 Task: Find connections with filter location Linden with filter topic #job with filter profile language English with filter current company Henkel with filter school Pondicherry Engineering College with filter industry Transportation, Logistics, Supply Chain and Storage with filter service category AssistanceAdvertising with filter keywords title Funeral Attendant
Action: Mouse moved to (525, 67)
Screenshot: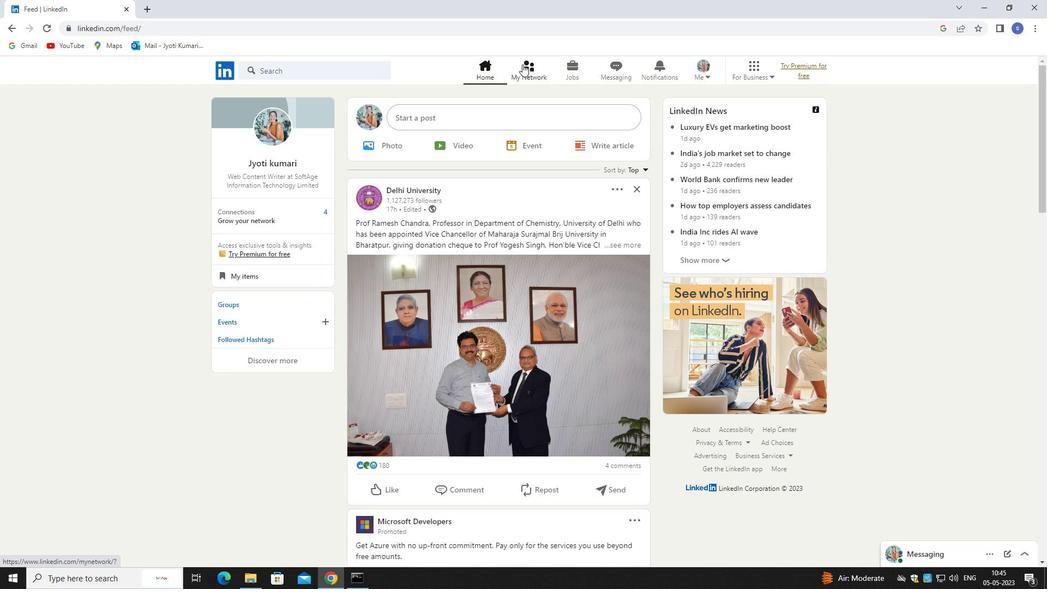 
Action: Mouse pressed left at (525, 67)
Screenshot: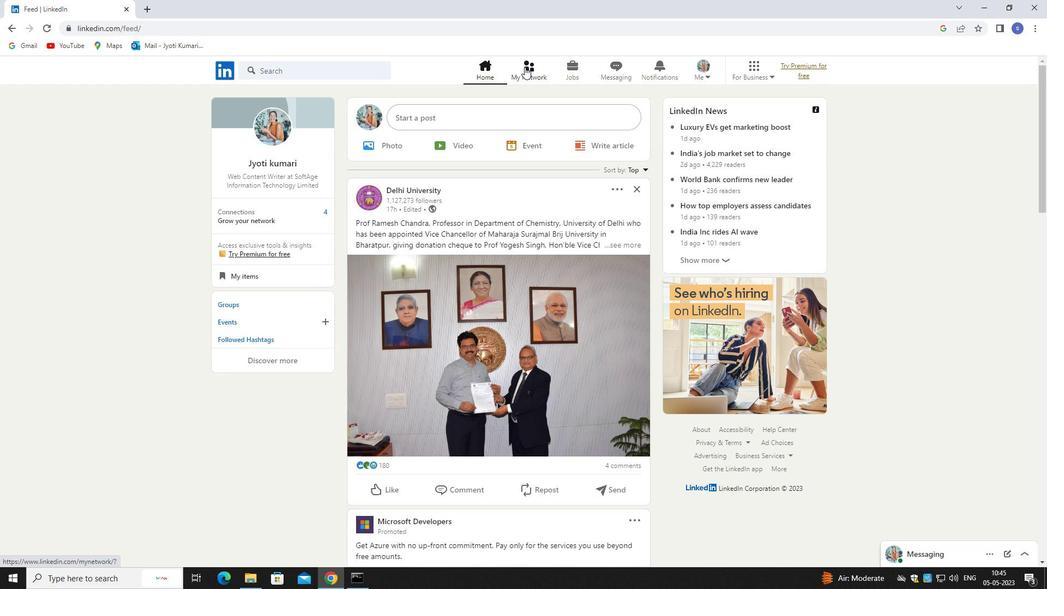 
Action: Mouse moved to (343, 128)
Screenshot: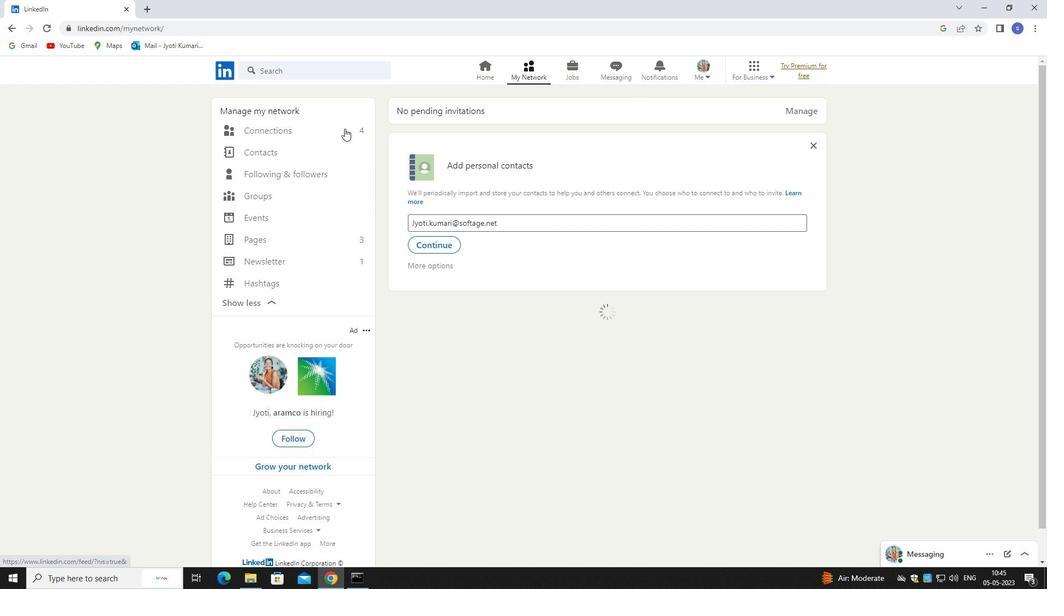 
Action: Mouse pressed left at (343, 128)
Screenshot: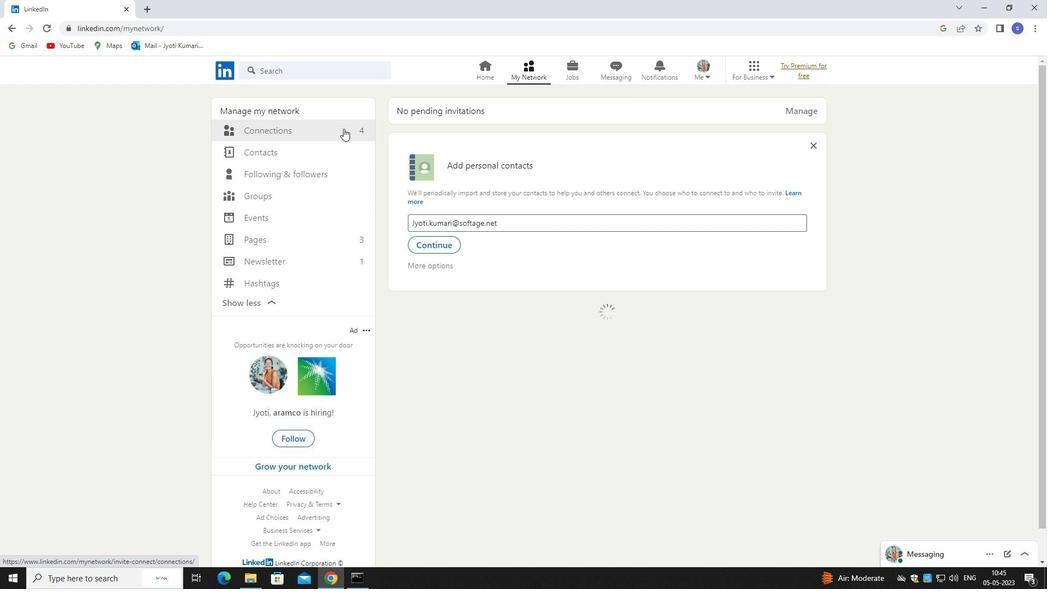 
Action: Mouse moved to (603, 131)
Screenshot: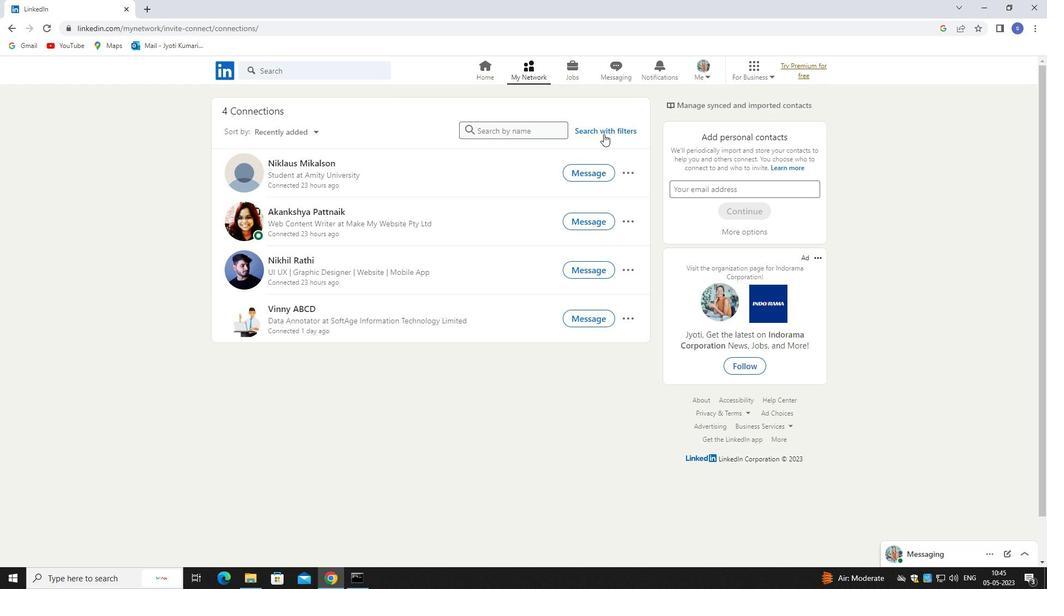 
Action: Mouse pressed left at (603, 131)
Screenshot: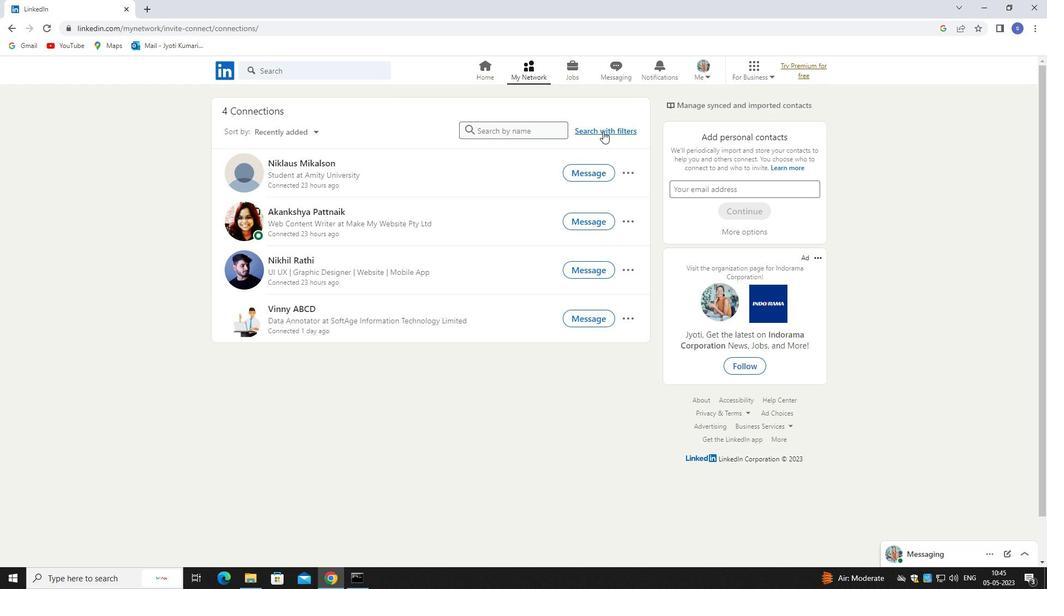 
Action: Mouse moved to (550, 104)
Screenshot: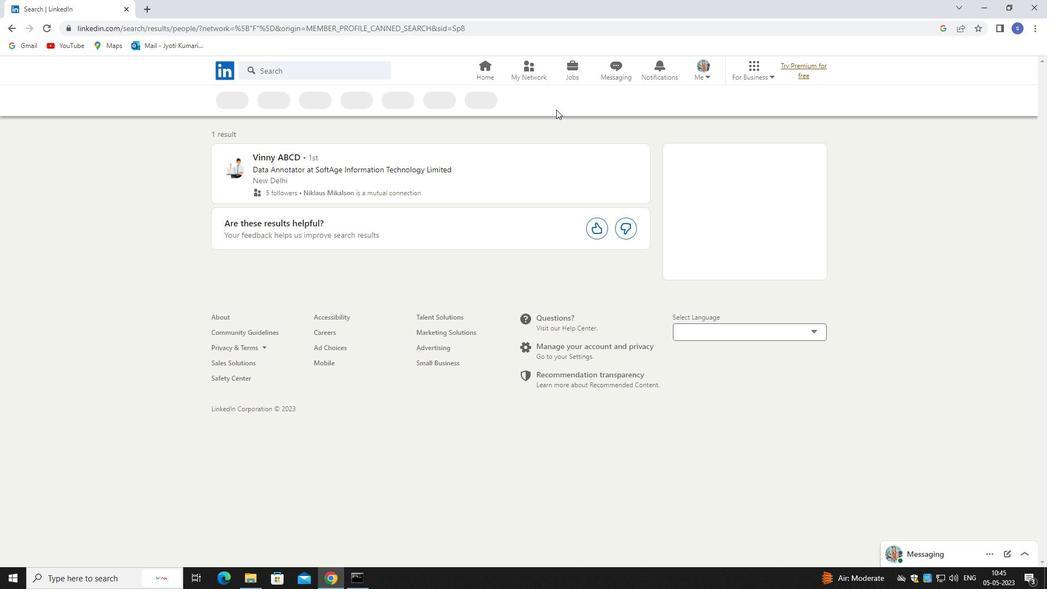 
Action: Mouse pressed left at (550, 104)
Screenshot: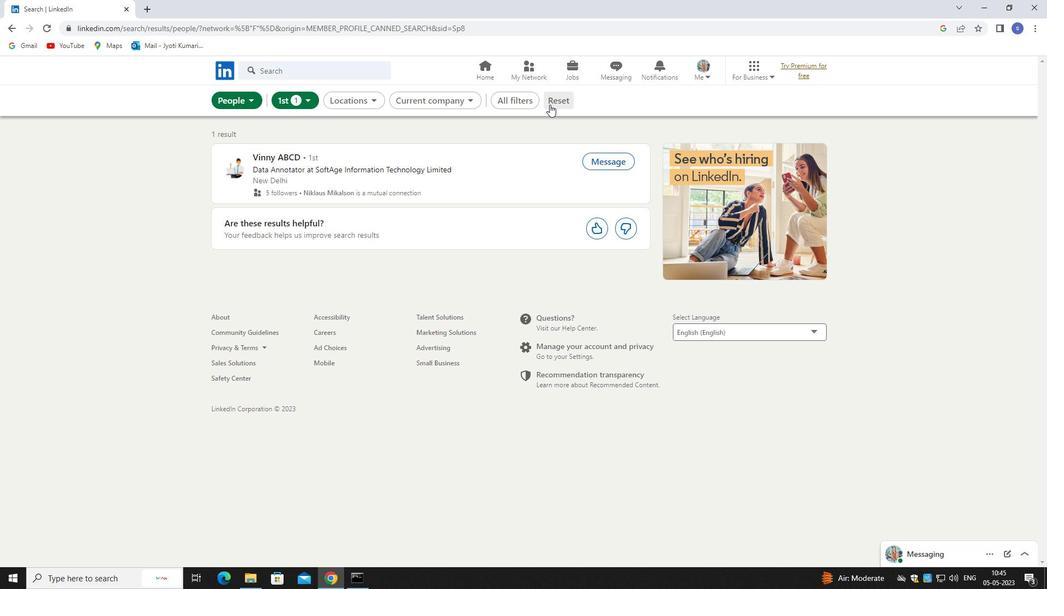 
Action: Mouse moved to (538, 97)
Screenshot: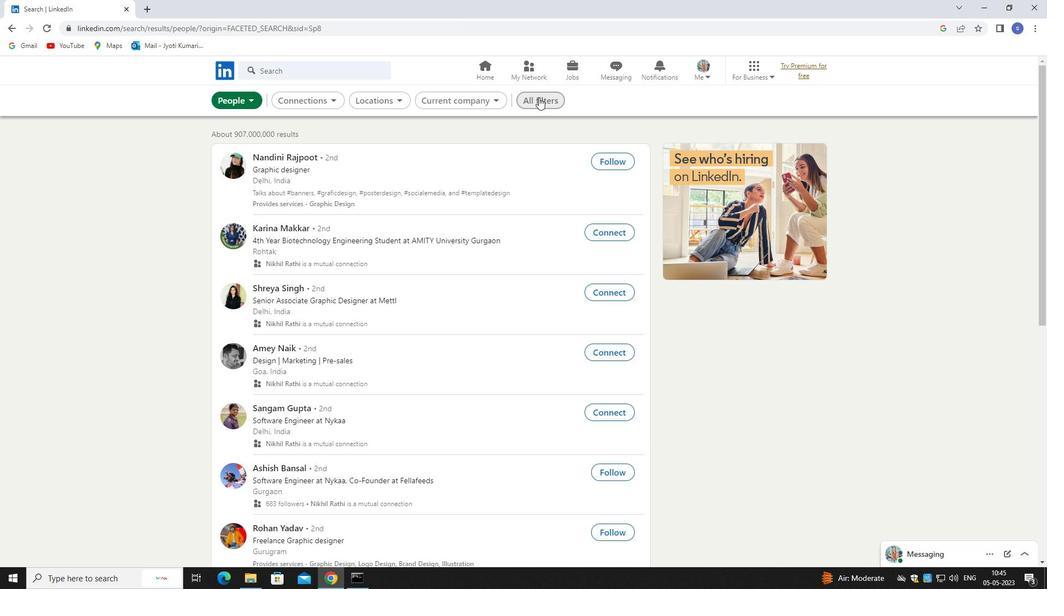 
Action: Mouse pressed left at (538, 97)
Screenshot: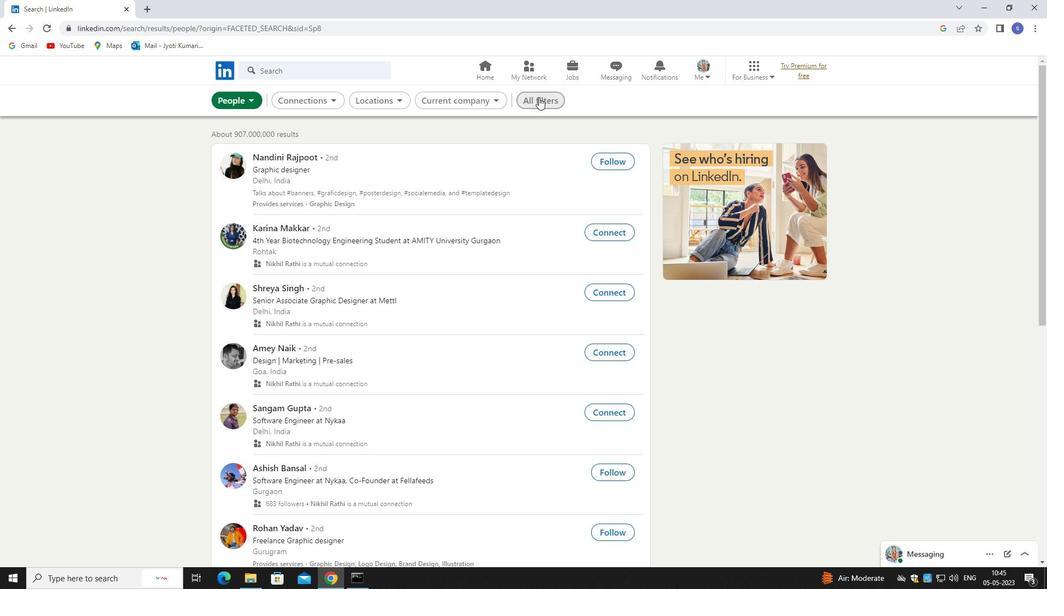 
Action: Mouse moved to (938, 430)
Screenshot: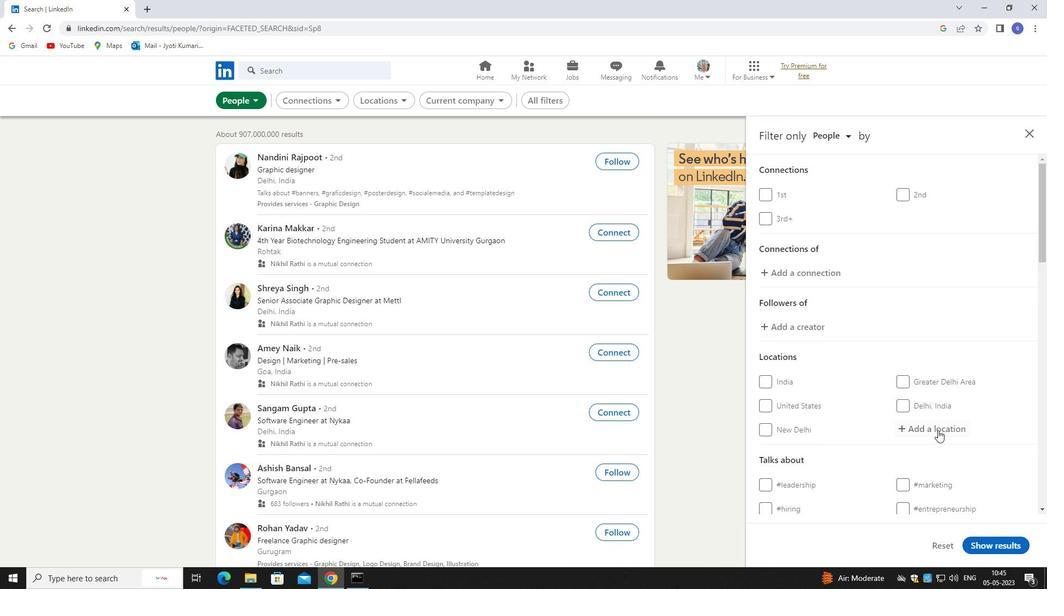 
Action: Mouse pressed left at (938, 430)
Screenshot: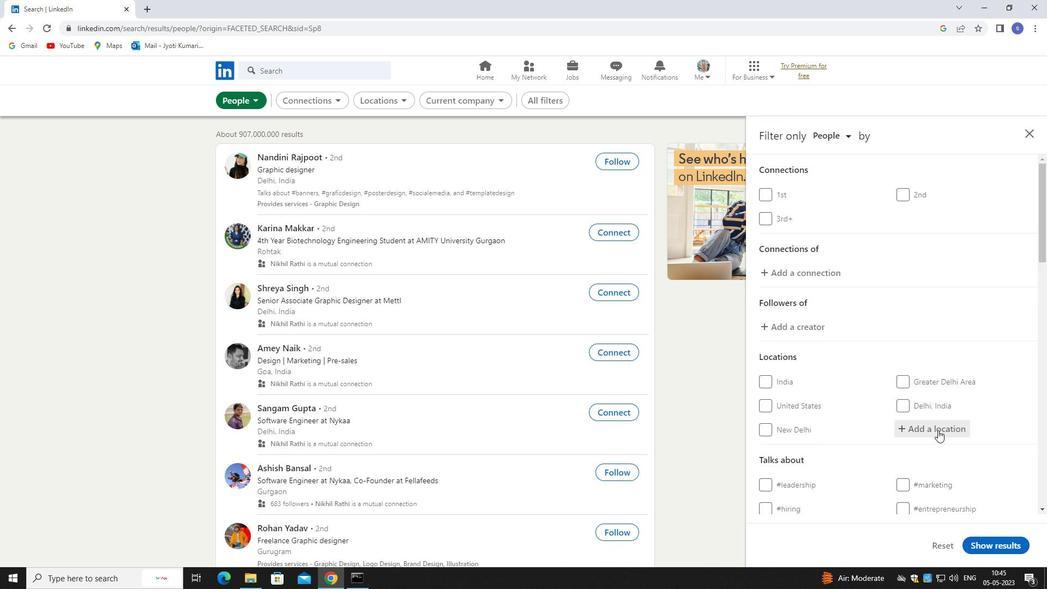 
Action: Mouse moved to (929, 425)
Screenshot: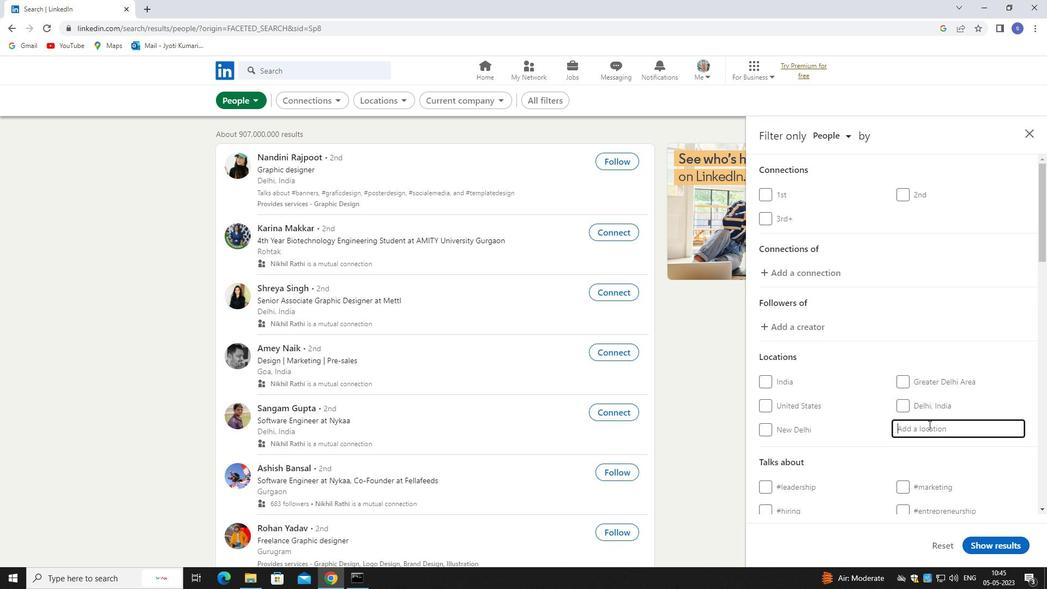 
Action: Key pressed li
Screenshot: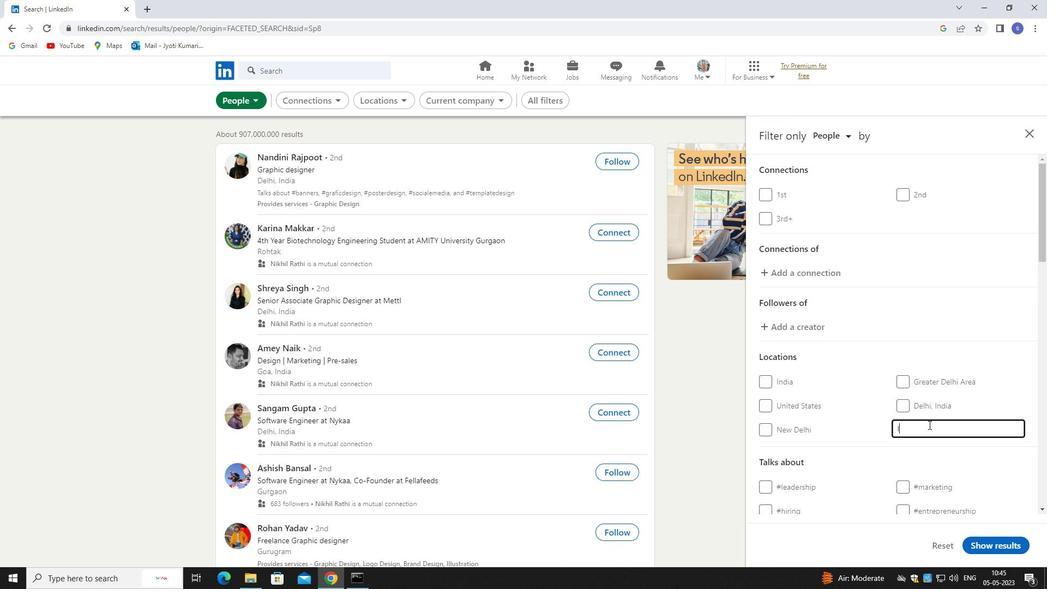 
Action: Mouse moved to (928, 424)
Screenshot: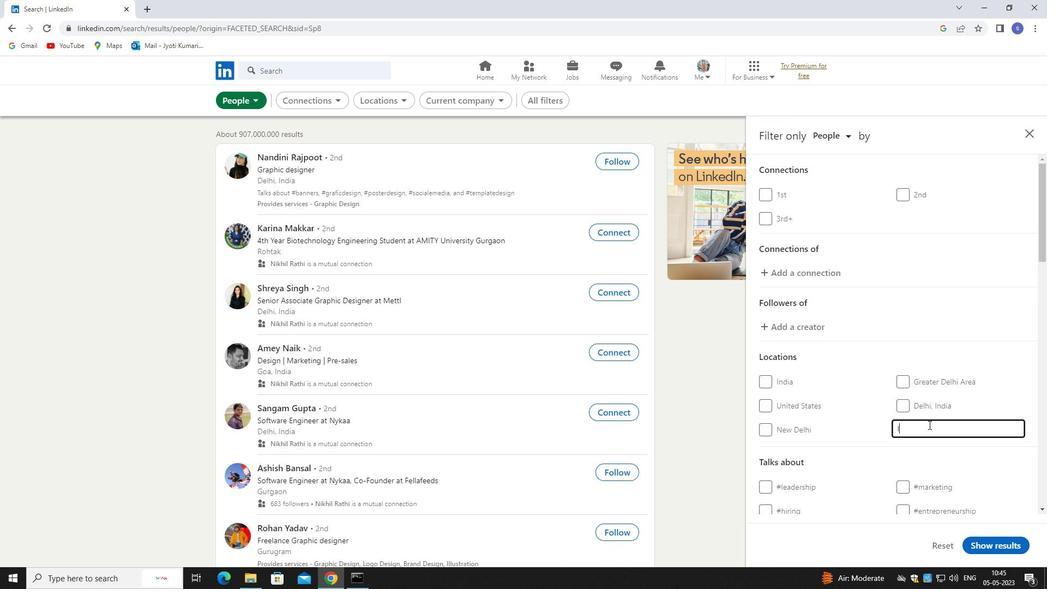 
Action: Key pressed nden
Screenshot: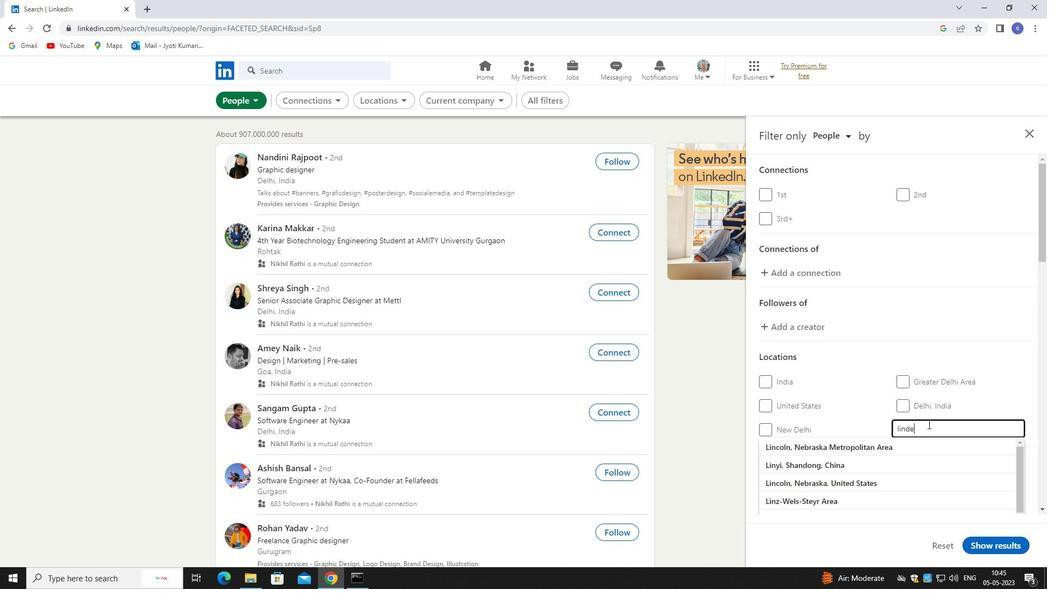 
Action: Mouse moved to (926, 444)
Screenshot: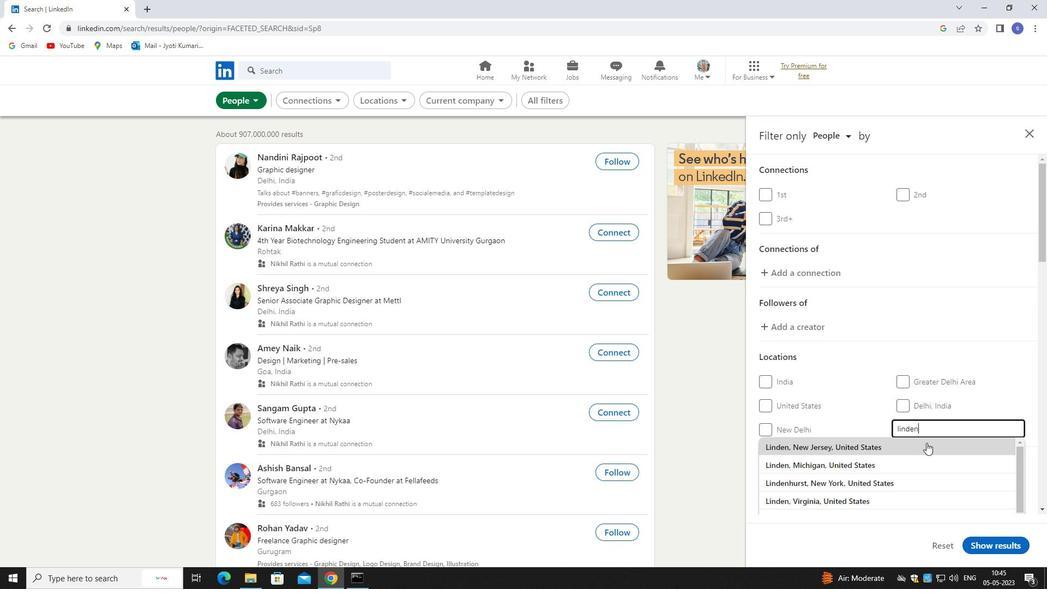 
Action: Mouse pressed left at (926, 444)
Screenshot: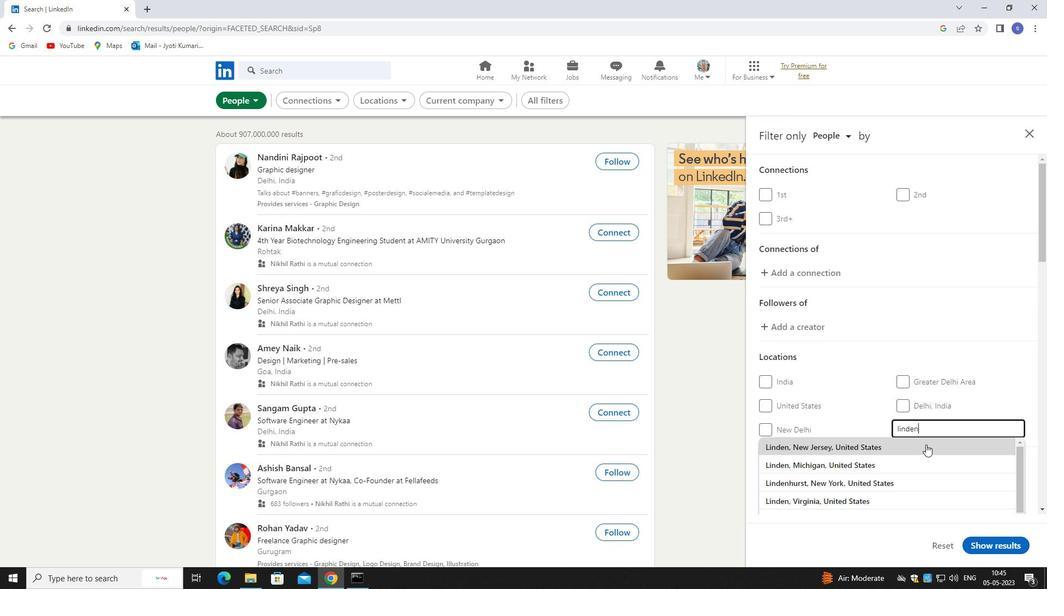 
Action: Mouse moved to (903, 483)
Screenshot: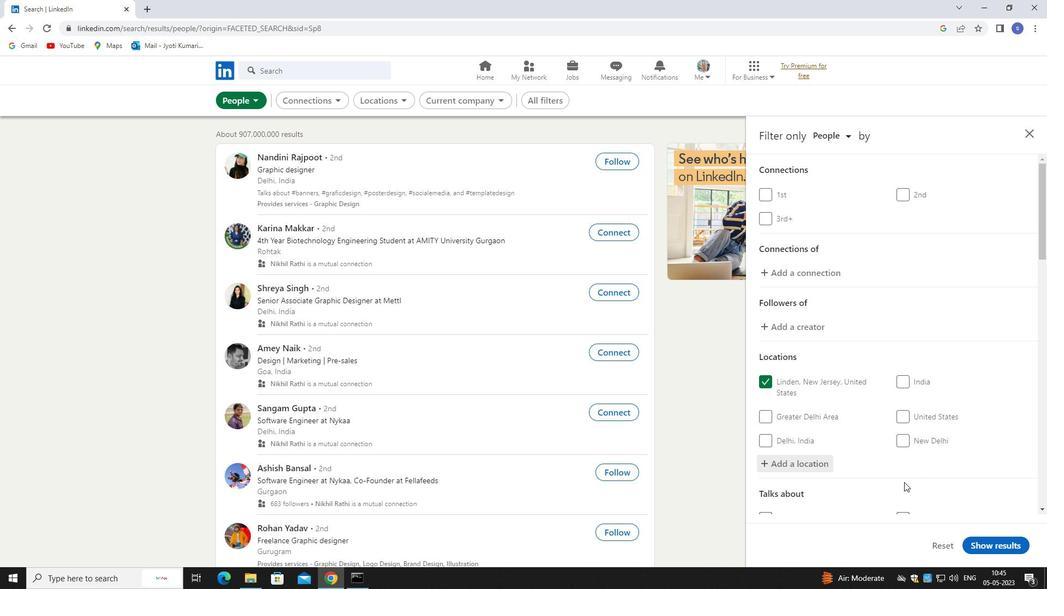 
Action: Mouse scrolled (903, 482) with delta (0, 0)
Screenshot: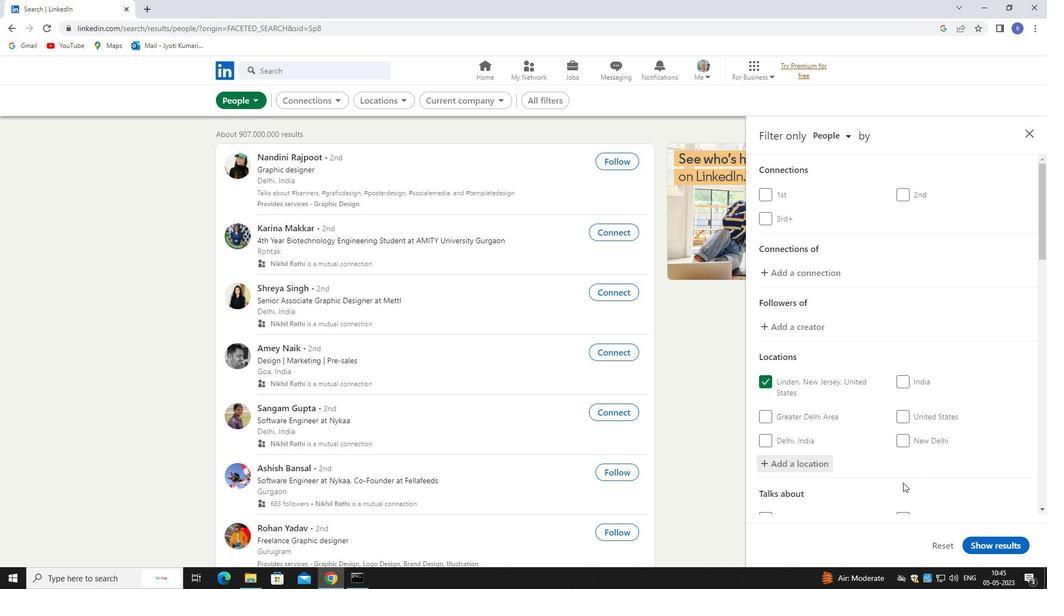 
Action: Mouse scrolled (903, 482) with delta (0, 0)
Screenshot: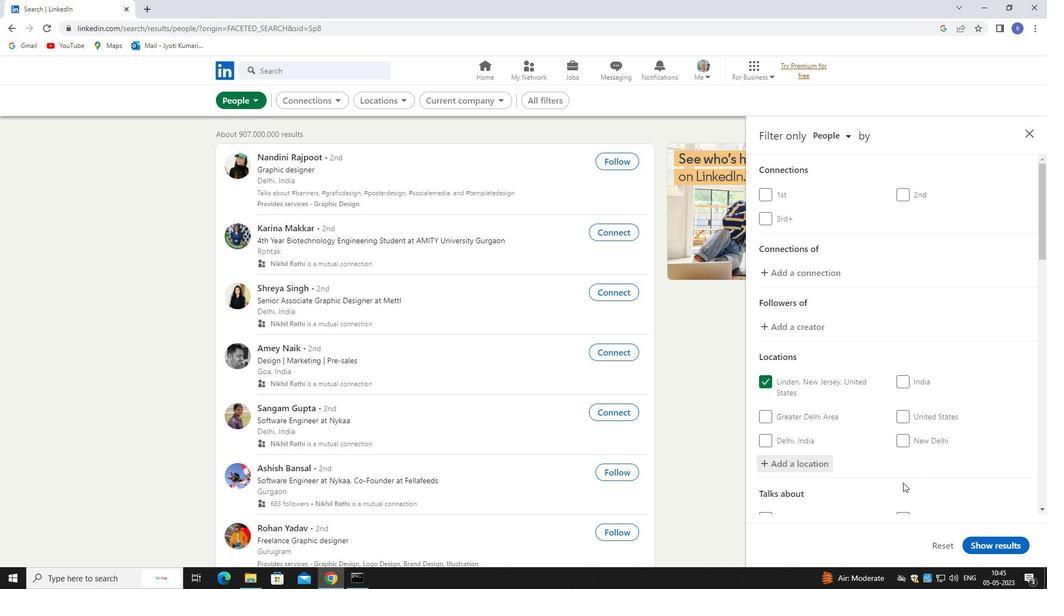 
Action: Mouse scrolled (903, 482) with delta (0, 0)
Screenshot: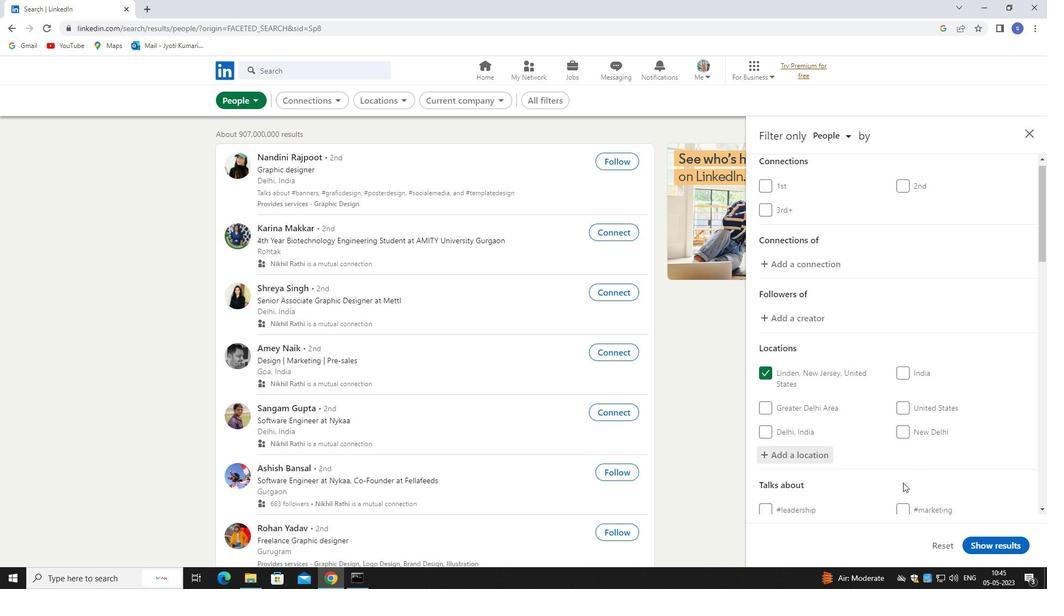 
Action: Mouse moved to (927, 402)
Screenshot: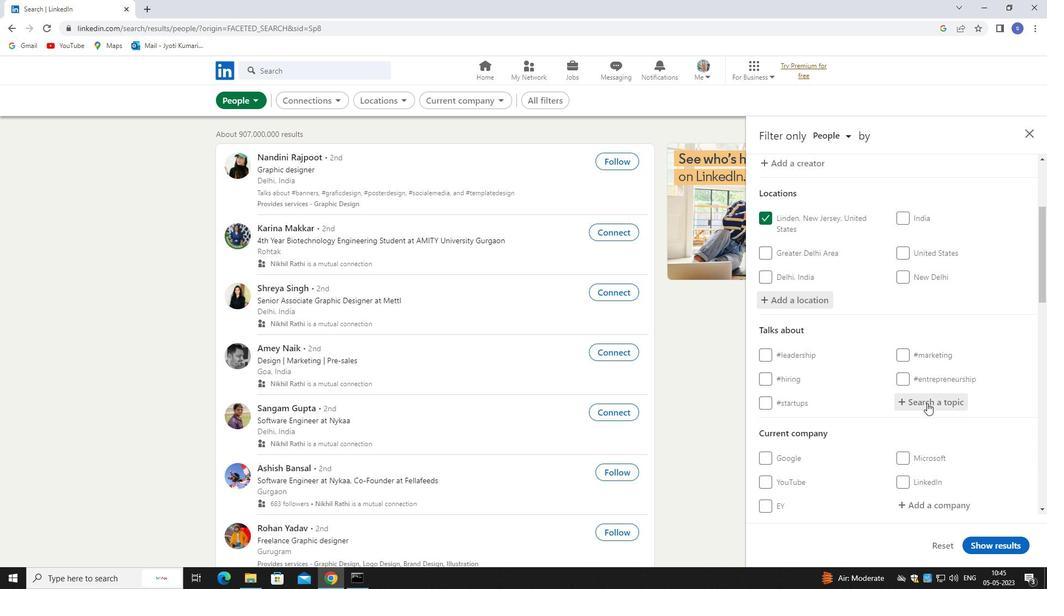 
Action: Mouse pressed left at (927, 402)
Screenshot: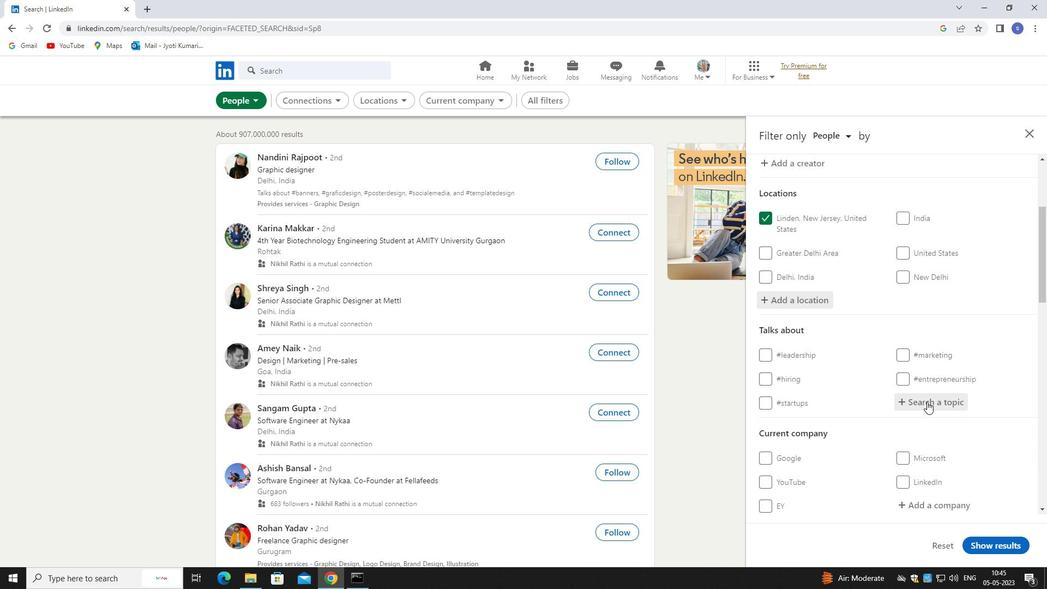 
Action: Mouse moved to (917, 395)
Screenshot: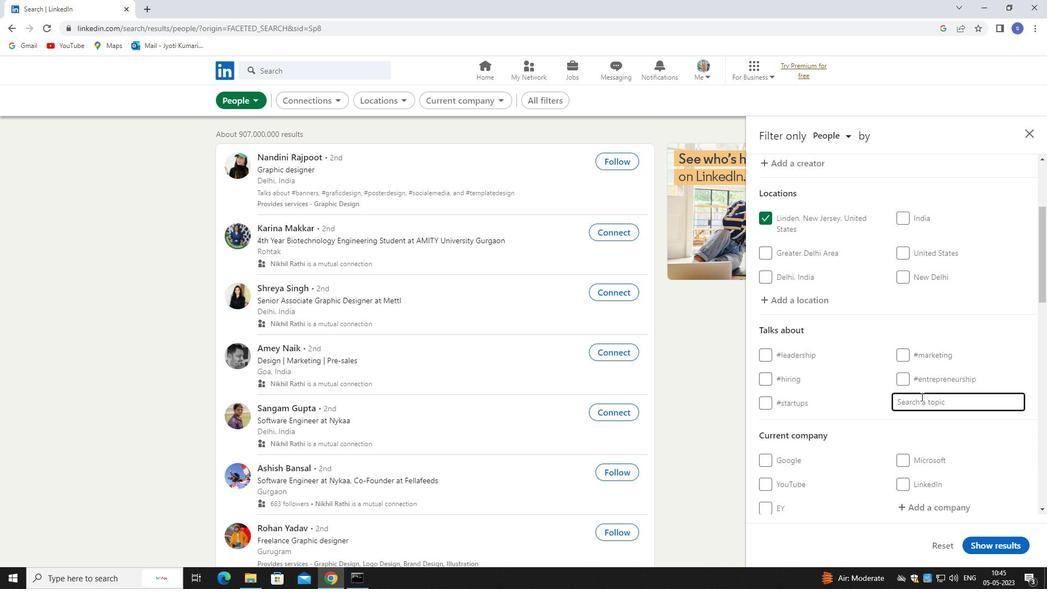 
Action: Key pressed j
Screenshot: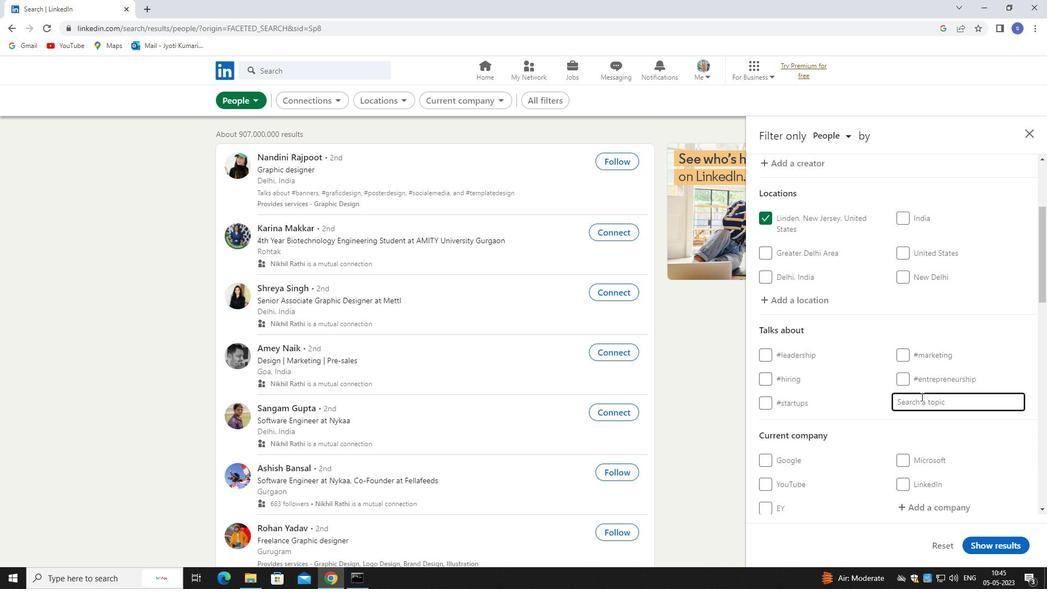 
Action: Mouse moved to (916, 394)
Screenshot: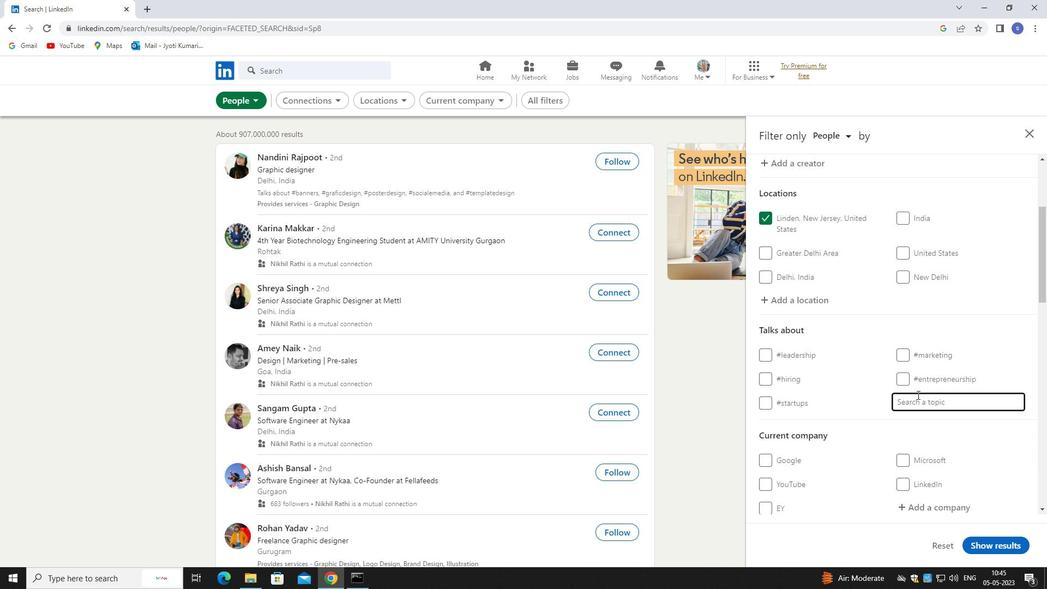 
Action: Key pressed o
Screenshot: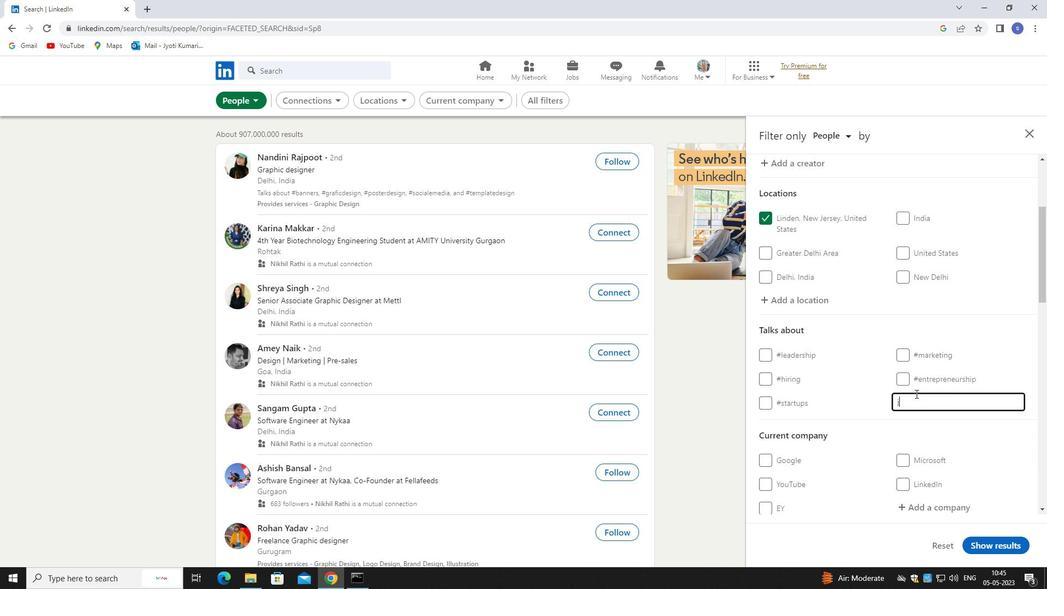 
Action: Mouse moved to (915, 393)
Screenshot: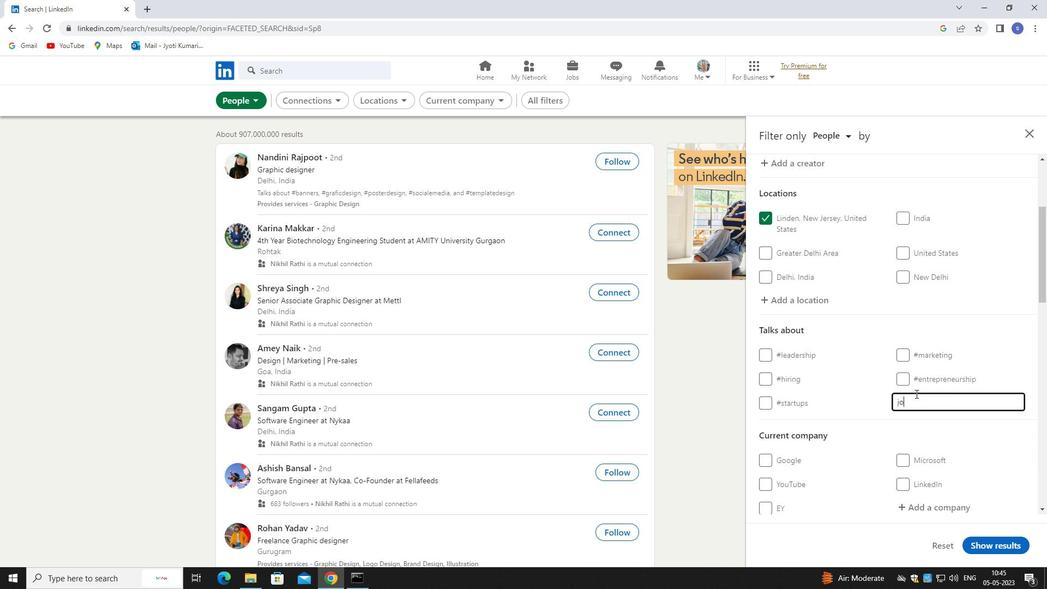 
Action: Key pressed b
Screenshot: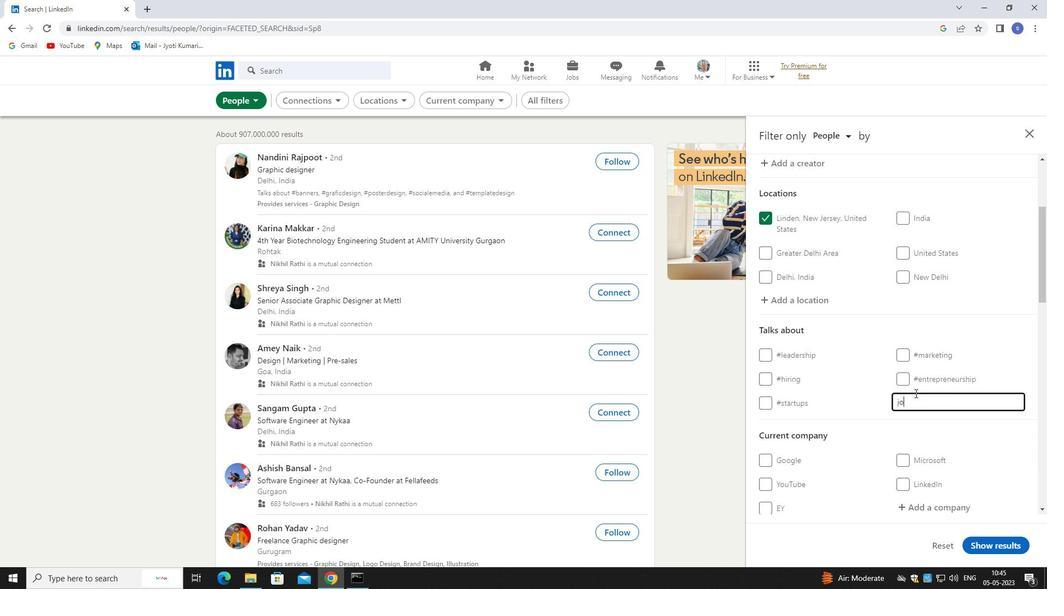 
Action: Mouse moved to (912, 415)
Screenshot: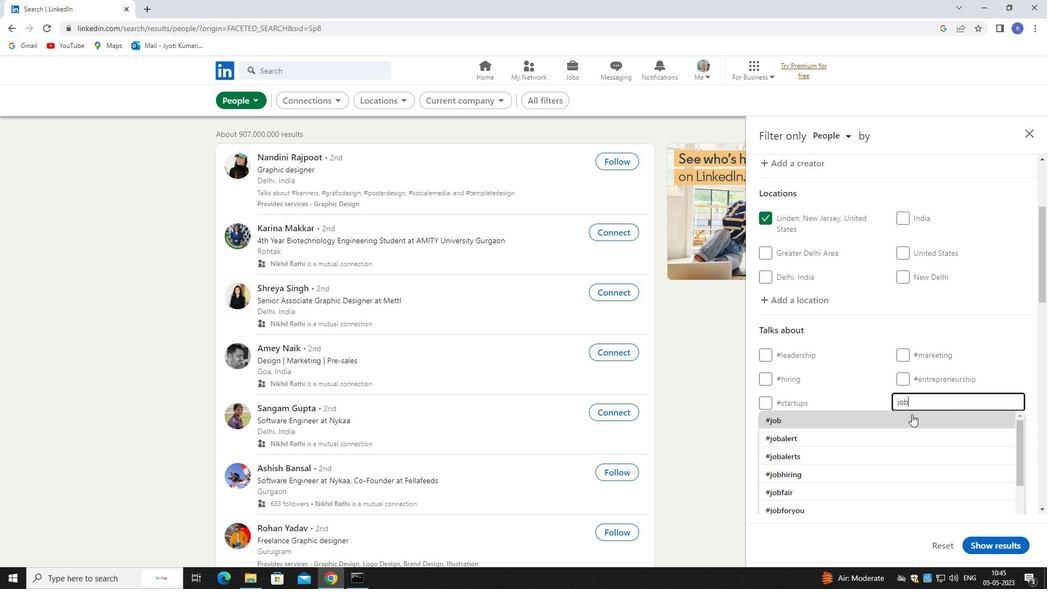 
Action: Mouse pressed left at (912, 415)
Screenshot: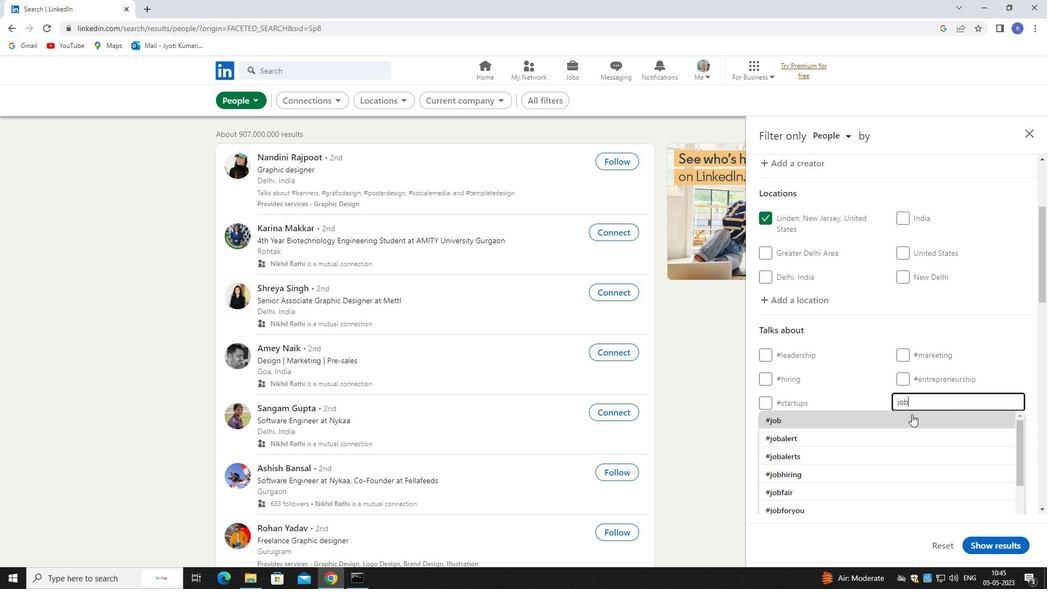 
Action: Mouse moved to (912, 415)
Screenshot: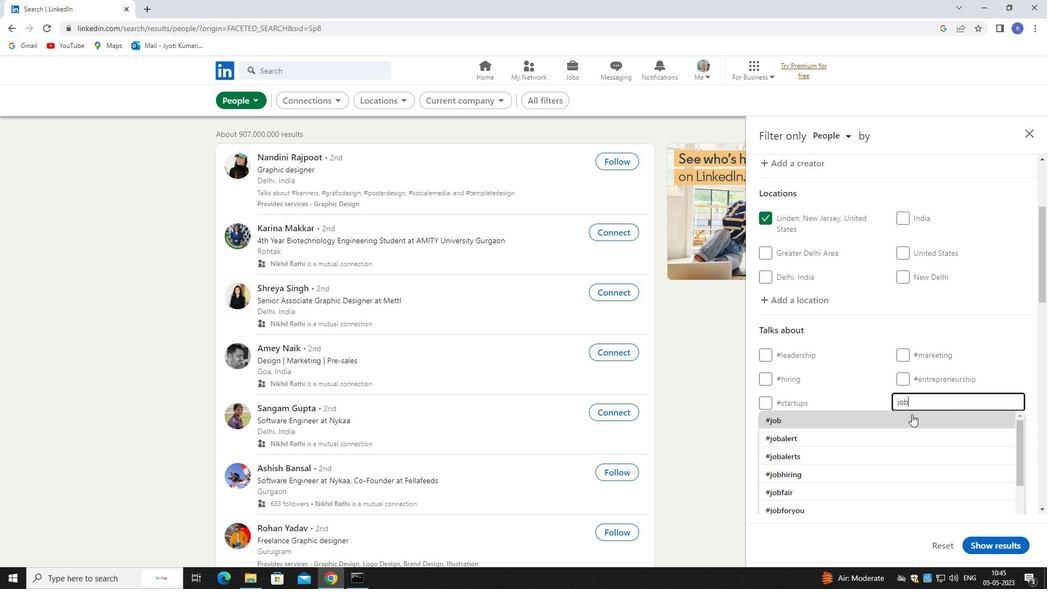 
Action: Mouse scrolled (912, 415) with delta (0, 0)
Screenshot: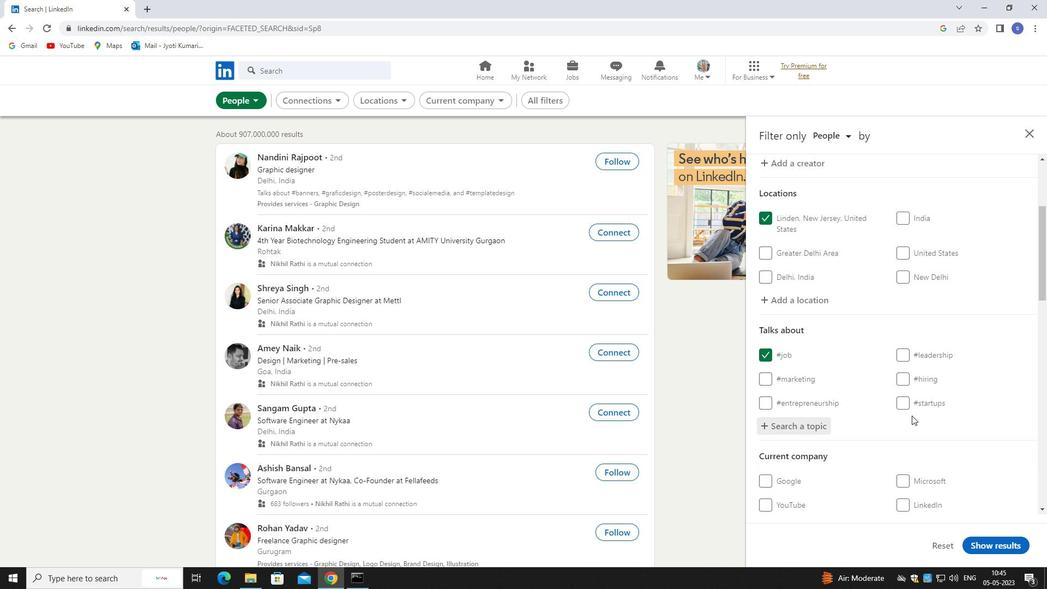 
Action: Mouse scrolled (912, 415) with delta (0, 0)
Screenshot: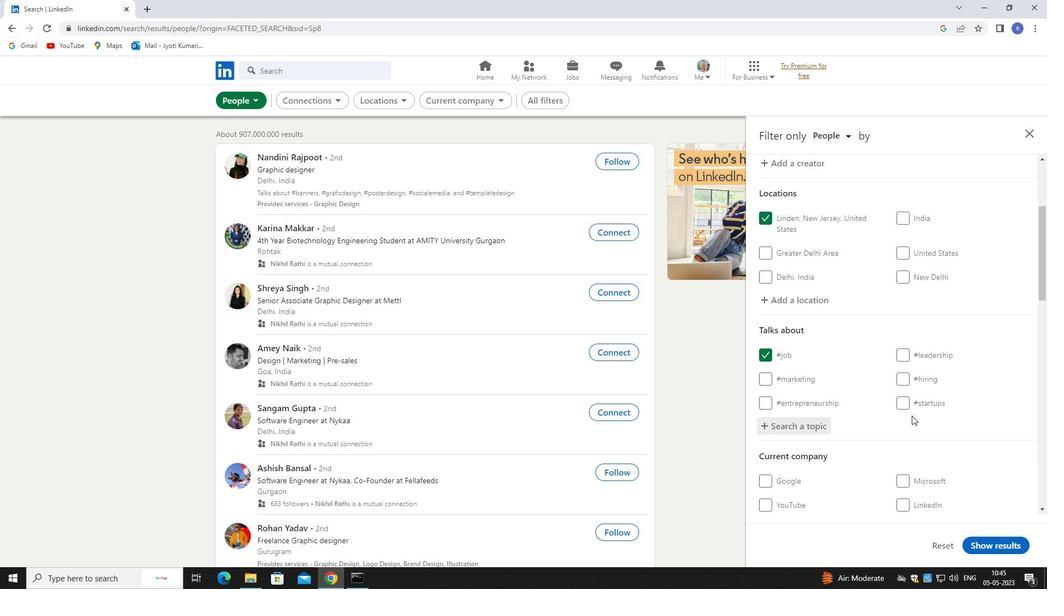 
Action: Mouse scrolled (912, 415) with delta (0, 0)
Screenshot: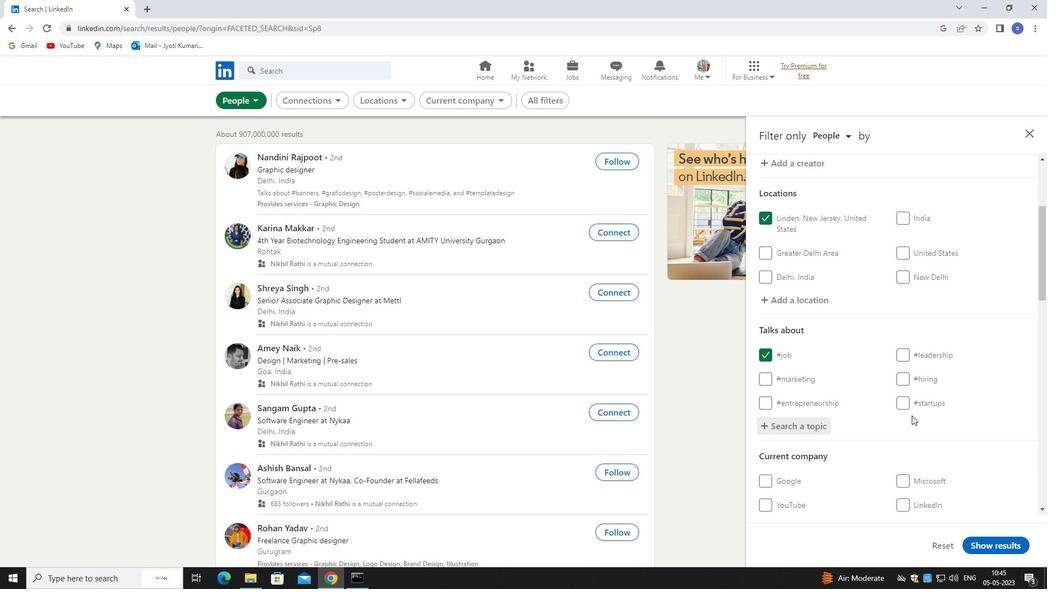 
Action: Mouse scrolled (912, 415) with delta (0, 0)
Screenshot: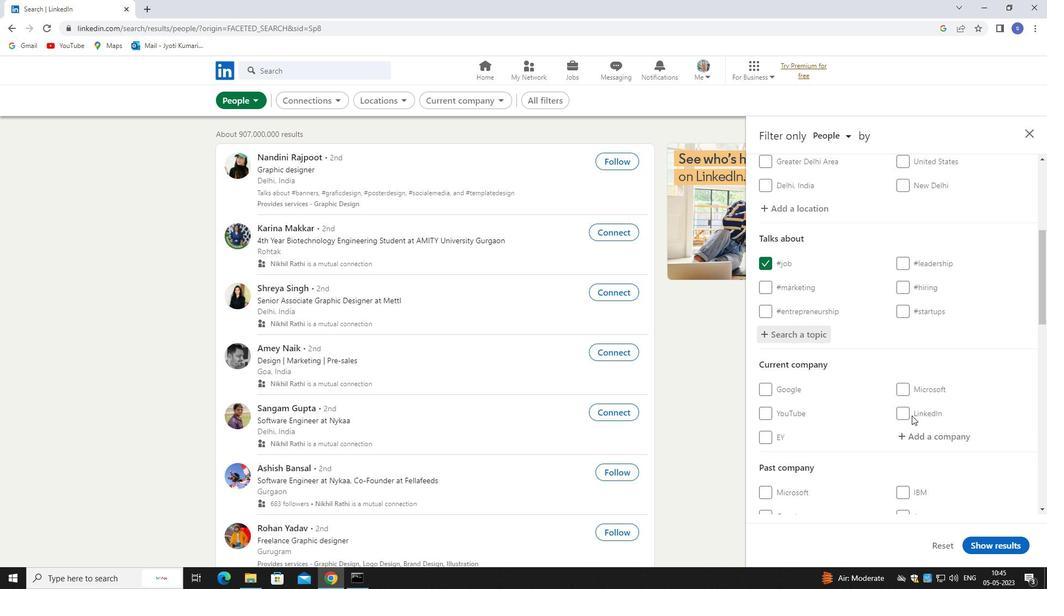
Action: Mouse moved to (936, 308)
Screenshot: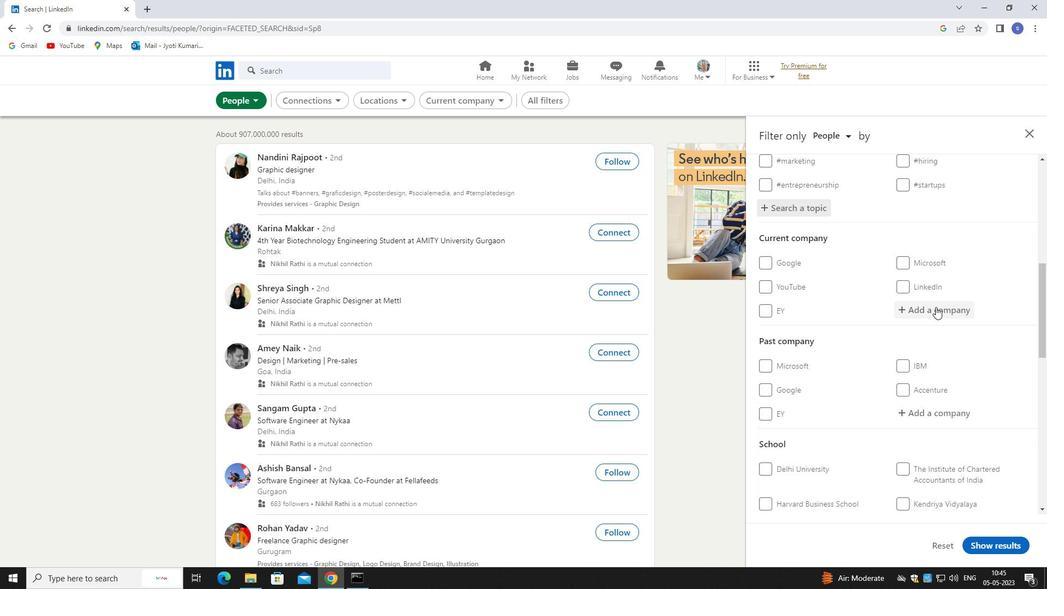 
Action: Mouse pressed left at (936, 308)
Screenshot: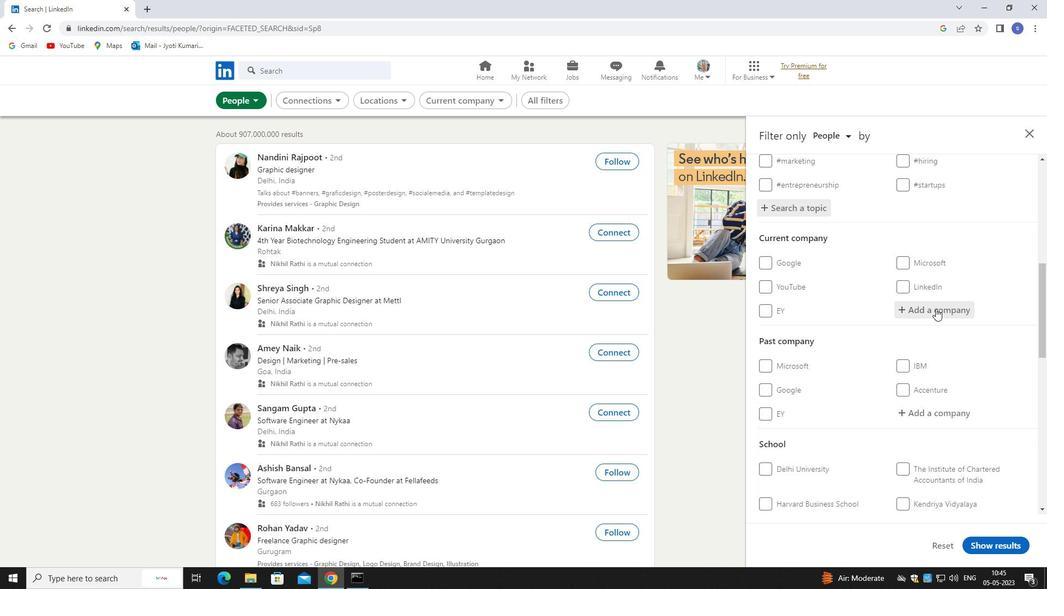 
Action: Key pressed henkel
Screenshot: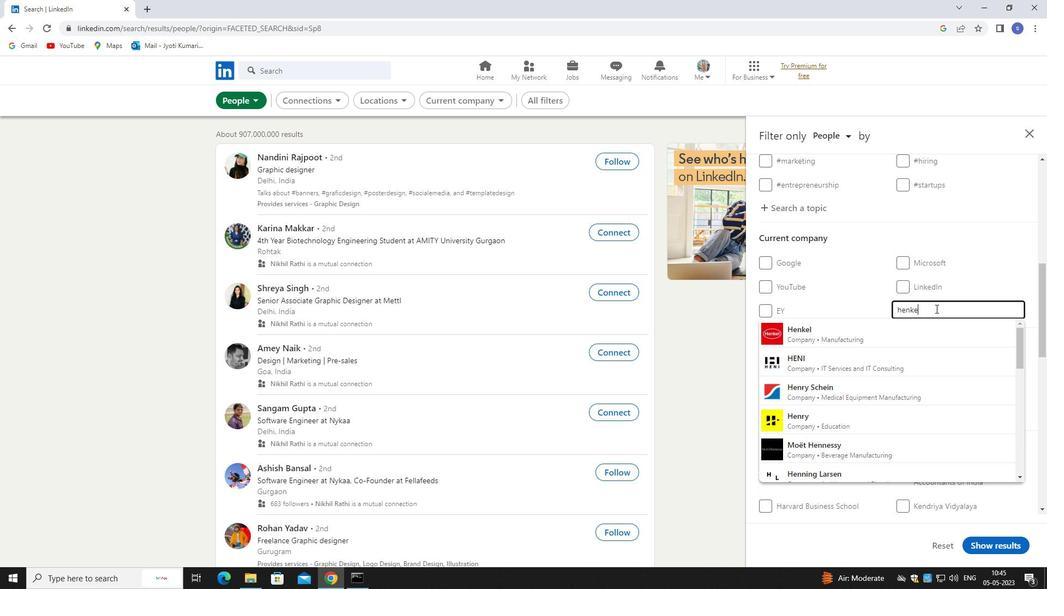 
Action: Mouse moved to (933, 338)
Screenshot: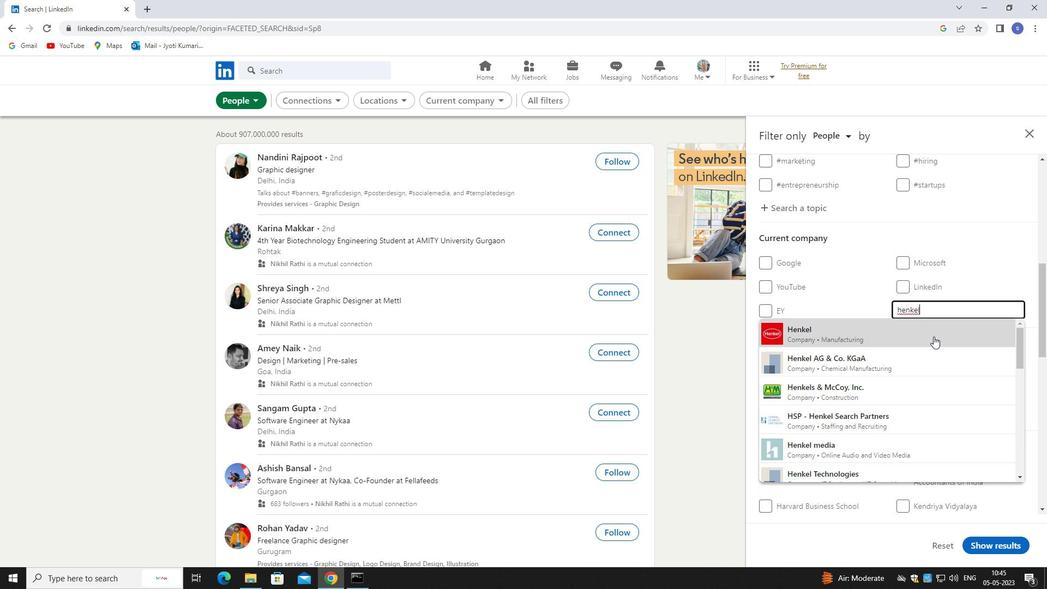 
Action: Mouse pressed left at (933, 338)
Screenshot: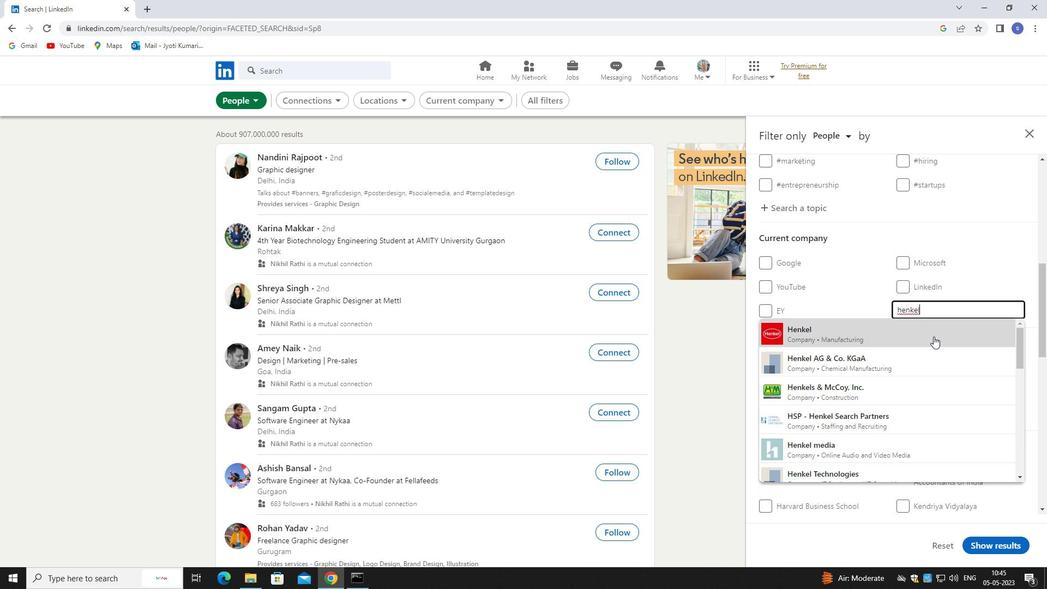 
Action: Mouse moved to (869, 268)
Screenshot: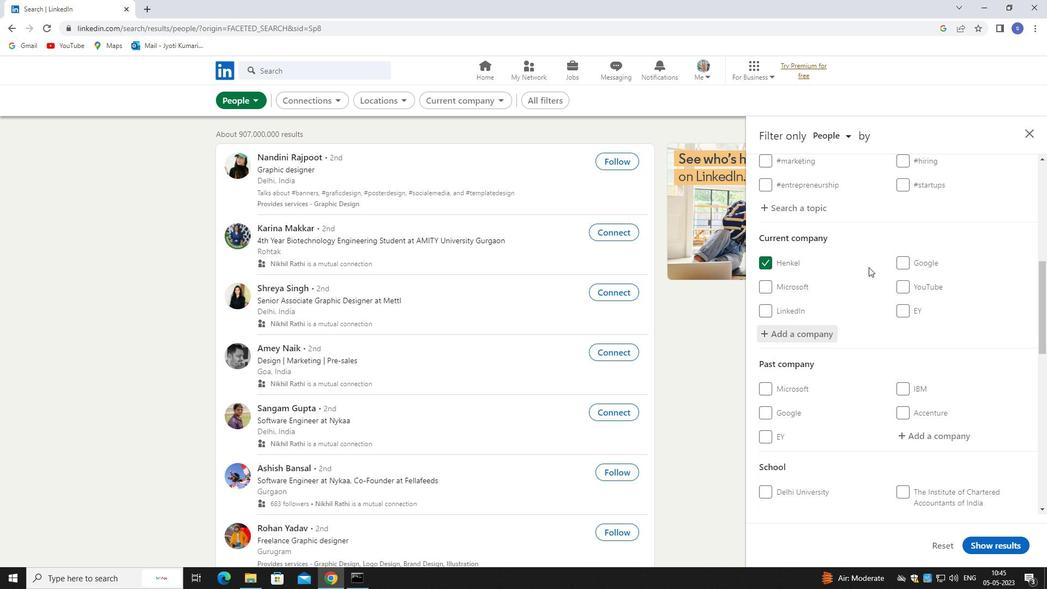 
Action: Mouse scrolled (869, 267) with delta (0, 0)
Screenshot: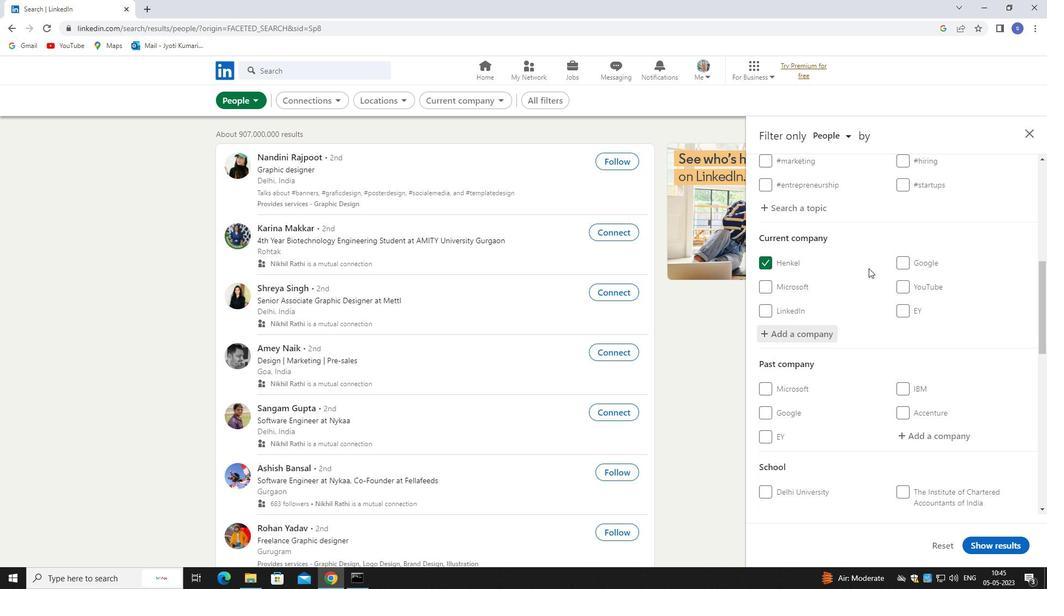 
Action: Mouse moved to (869, 273)
Screenshot: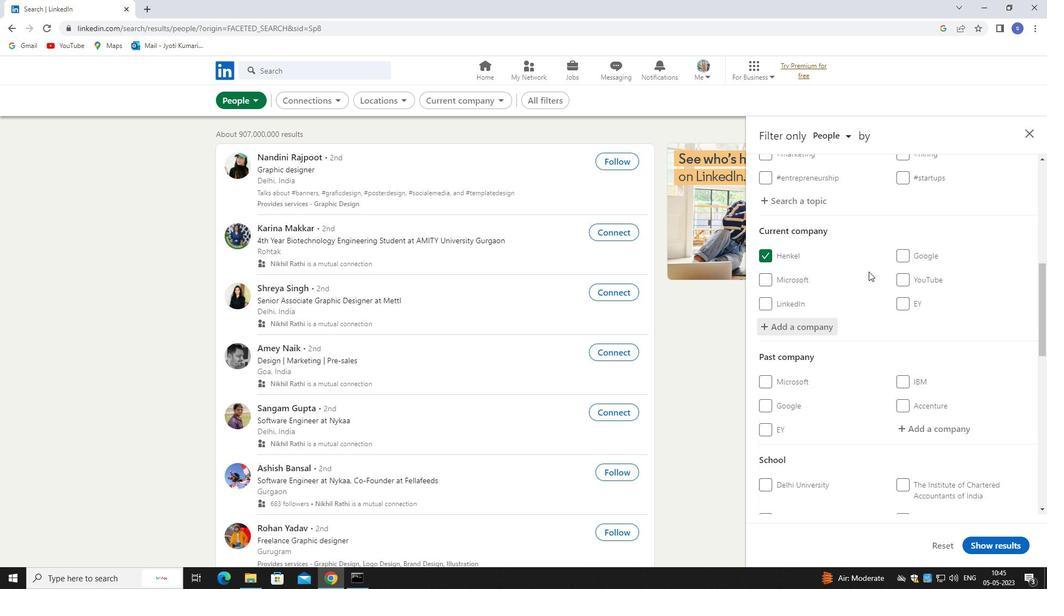 
Action: Mouse scrolled (869, 272) with delta (0, 0)
Screenshot: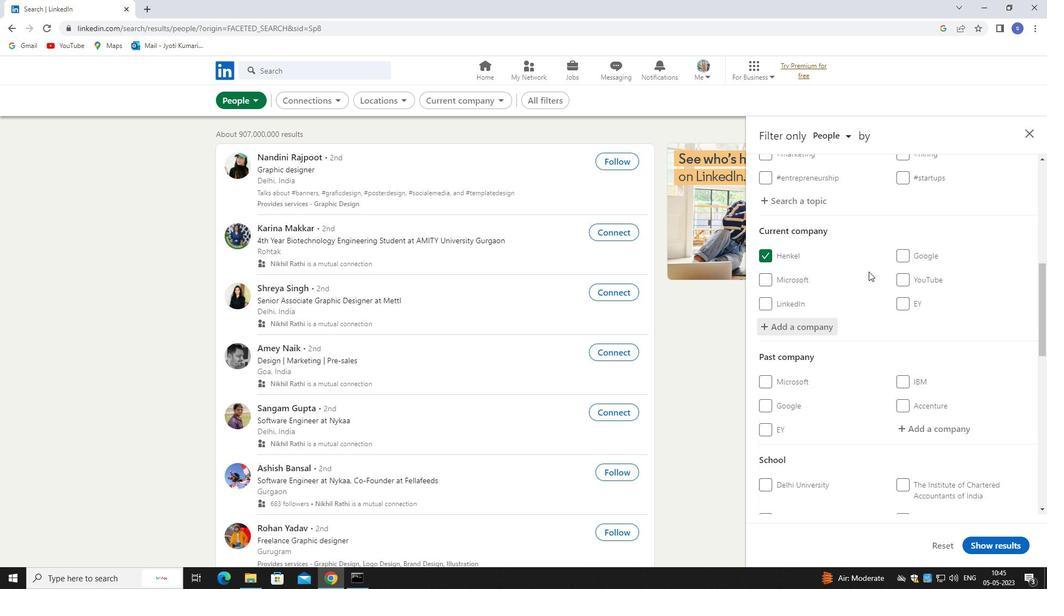 
Action: Mouse moved to (869, 284)
Screenshot: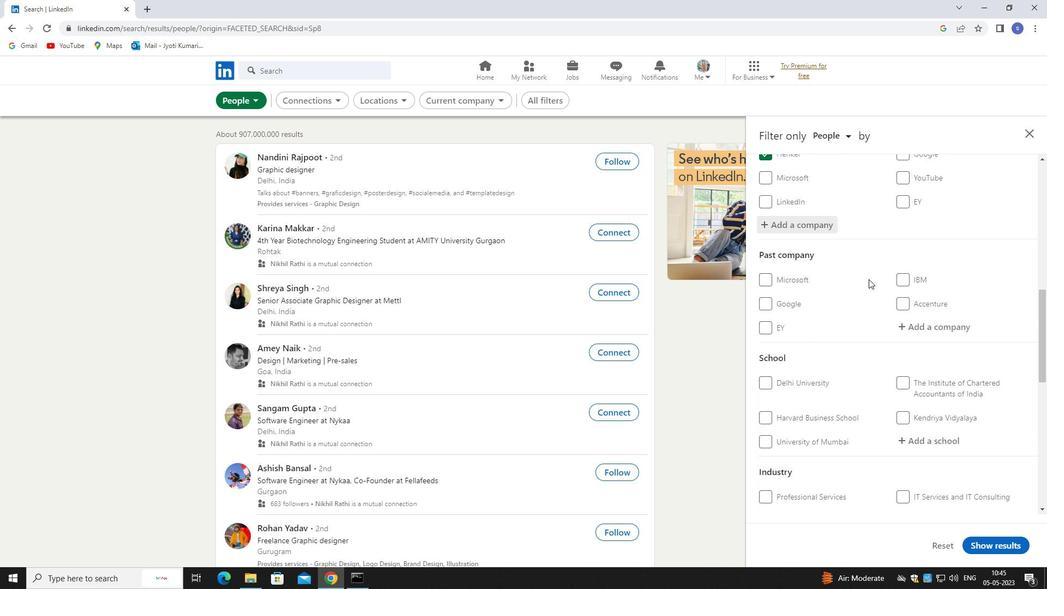 
Action: Mouse scrolled (869, 283) with delta (0, 0)
Screenshot: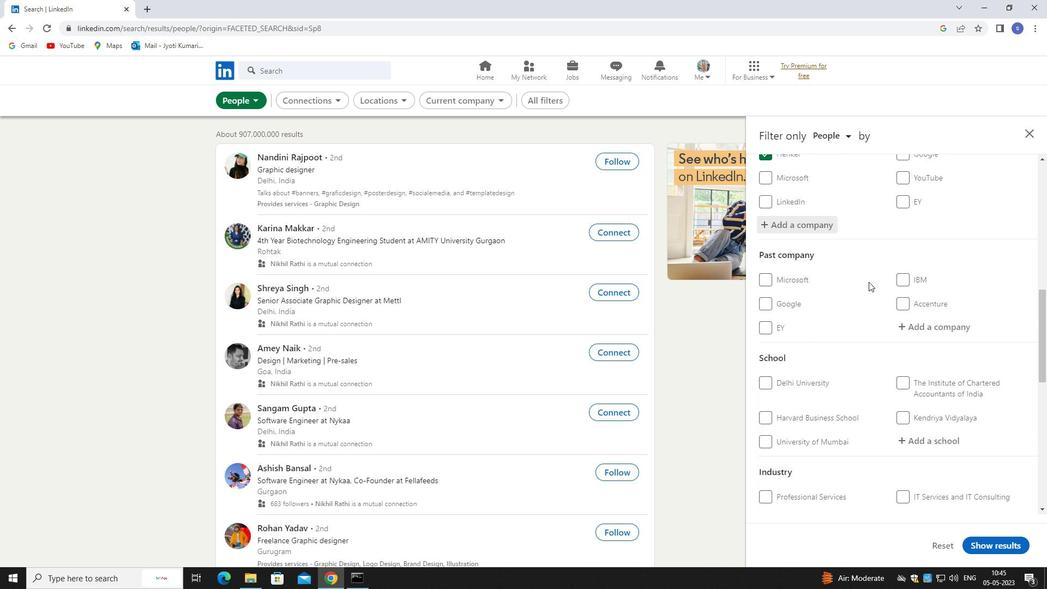
Action: Mouse moved to (869, 288)
Screenshot: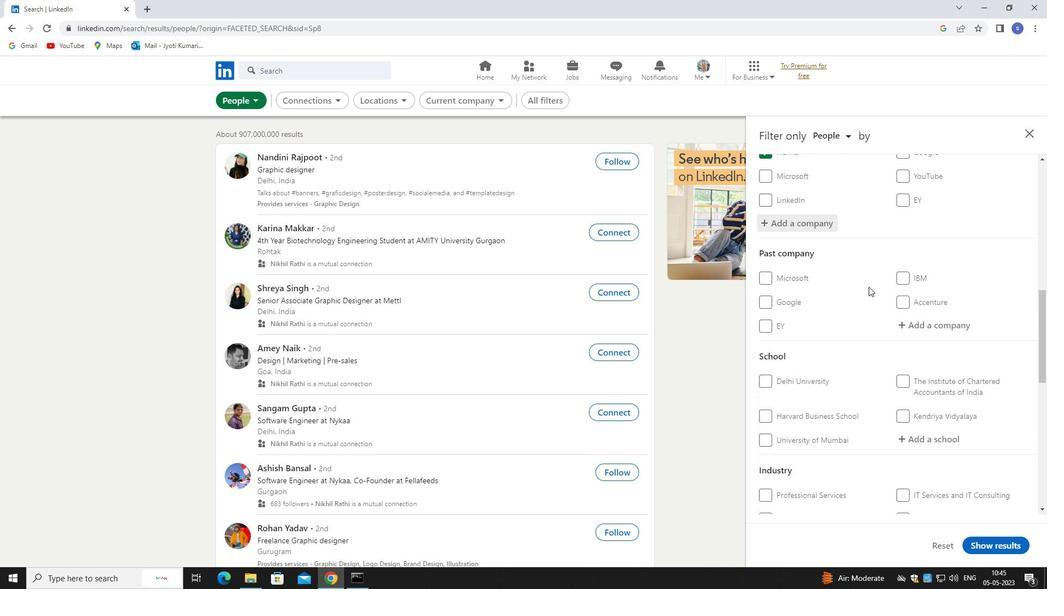 
Action: Mouse scrolled (869, 288) with delta (0, 0)
Screenshot: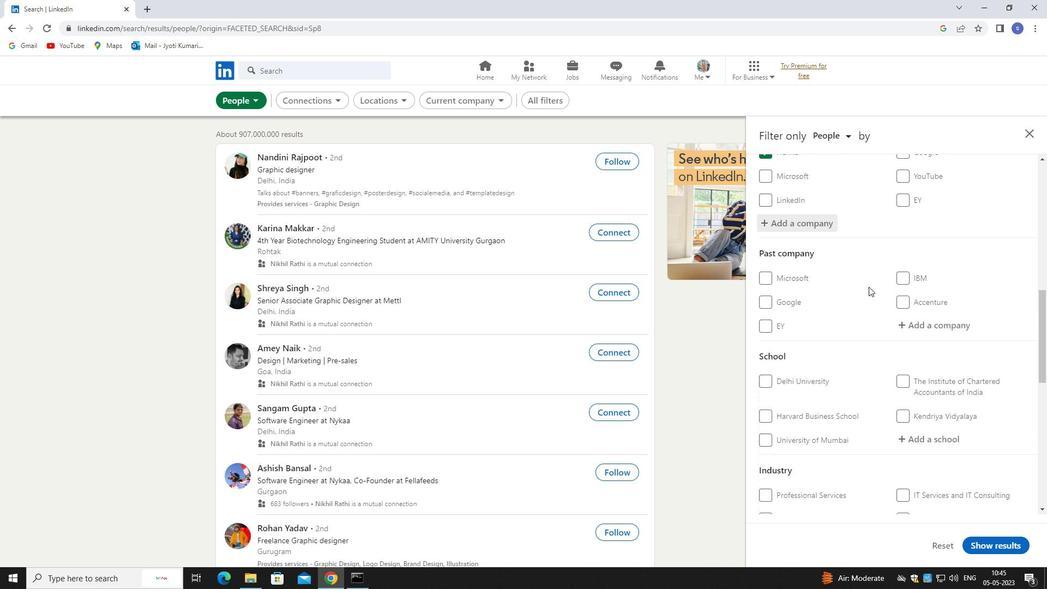 
Action: Mouse moved to (930, 332)
Screenshot: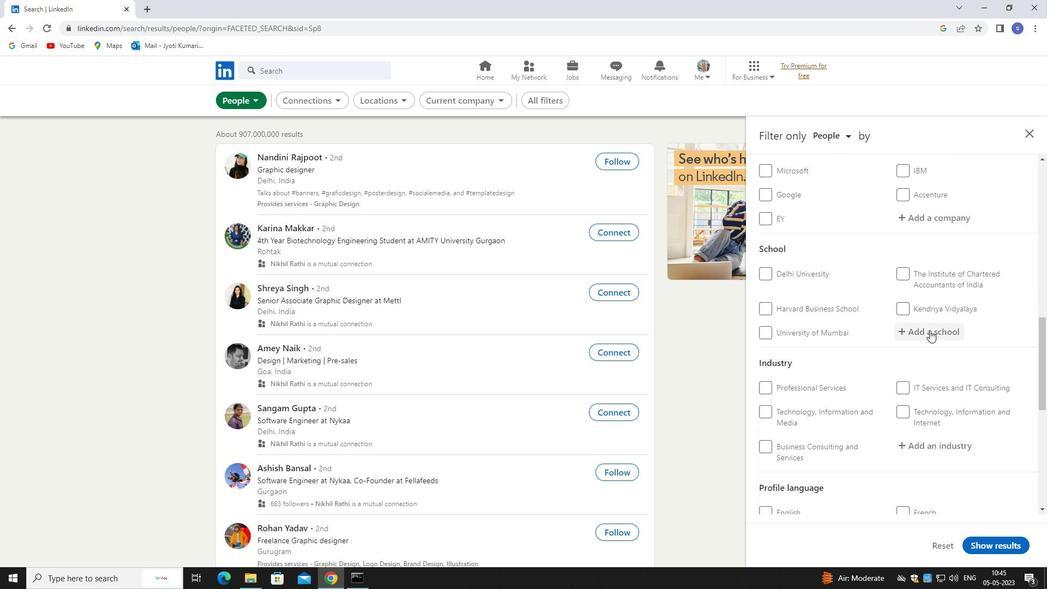 
Action: Mouse pressed left at (930, 332)
Screenshot: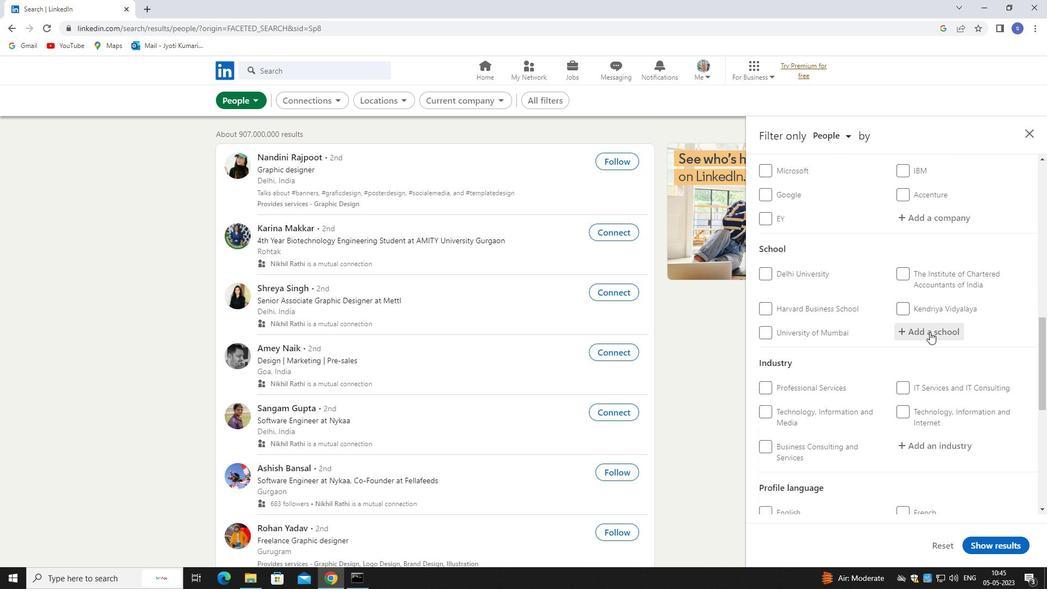 
Action: Key pressed pondi
Screenshot: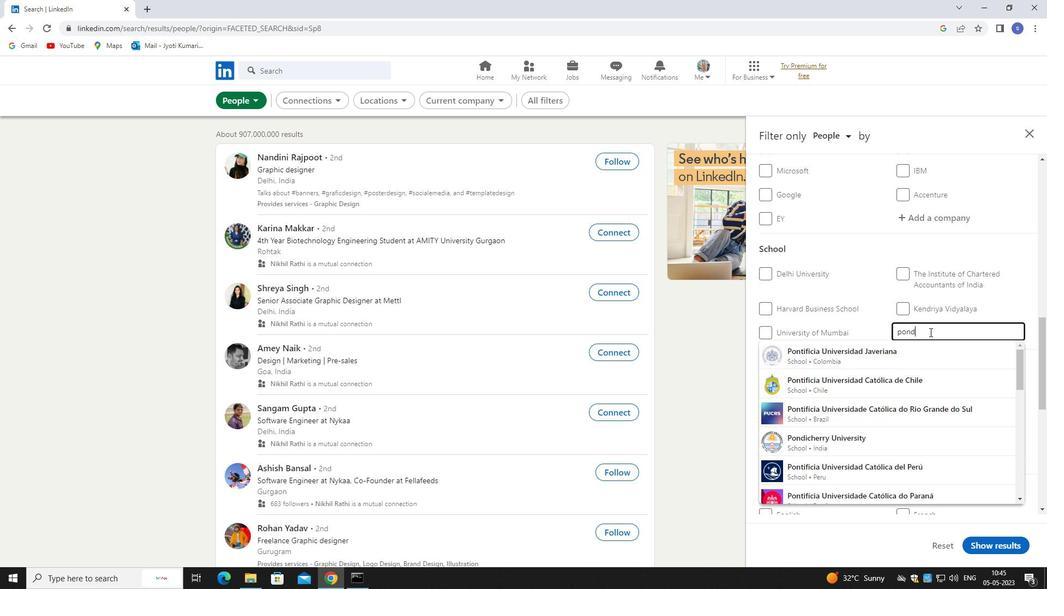 
Action: Mouse moved to (895, 380)
Screenshot: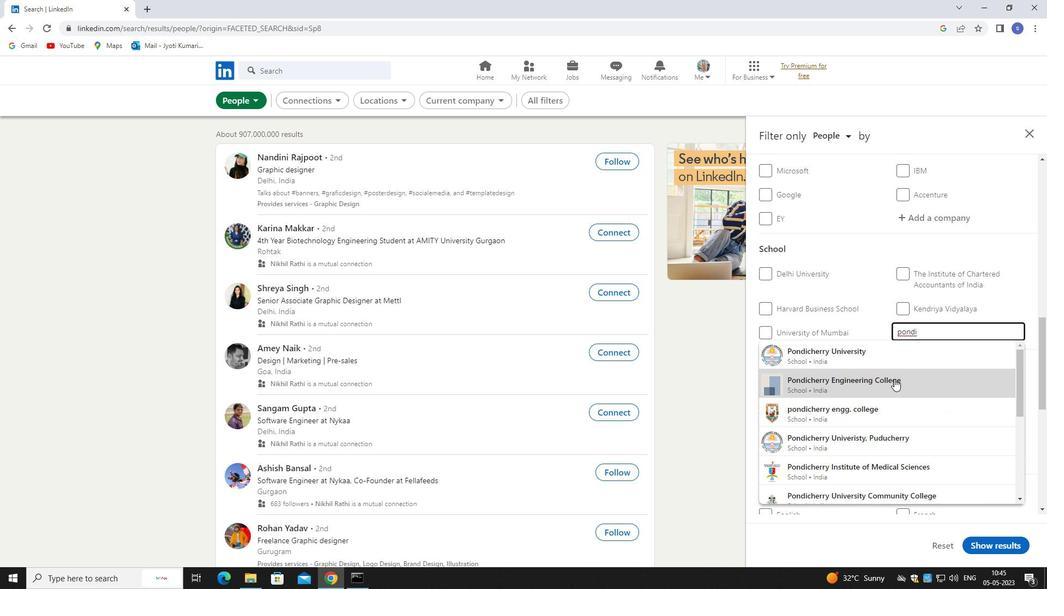 
Action: Mouse pressed left at (895, 380)
Screenshot: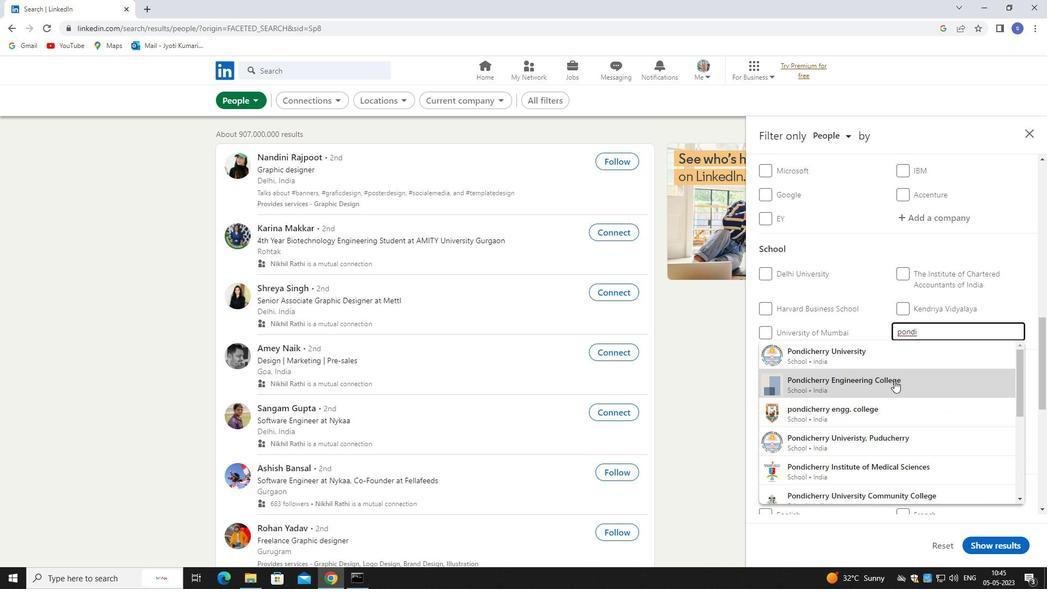 
Action: Mouse scrolled (895, 380) with delta (0, 0)
Screenshot: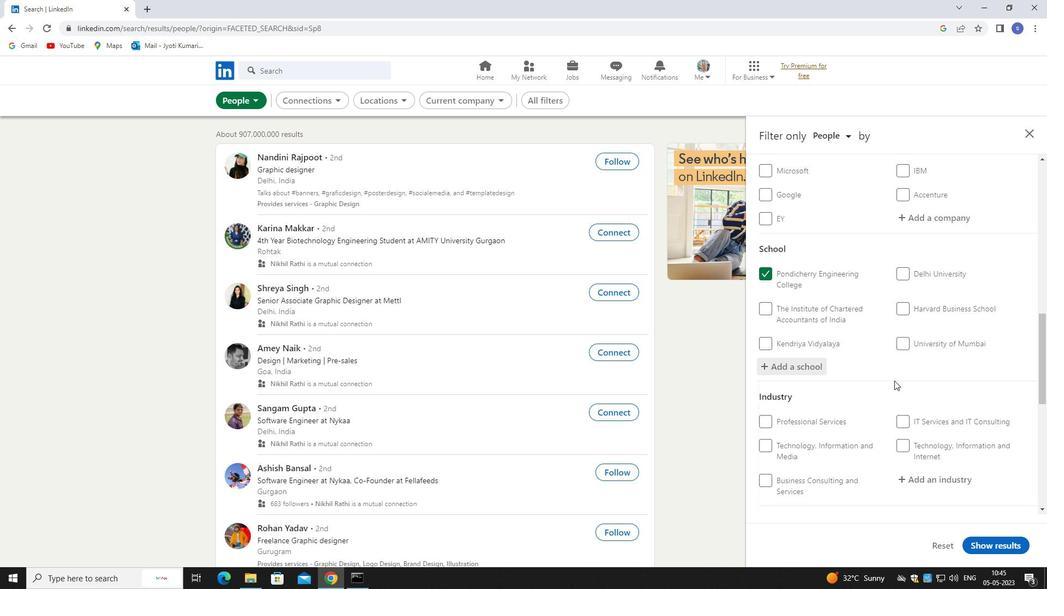 
Action: Mouse moved to (895, 381)
Screenshot: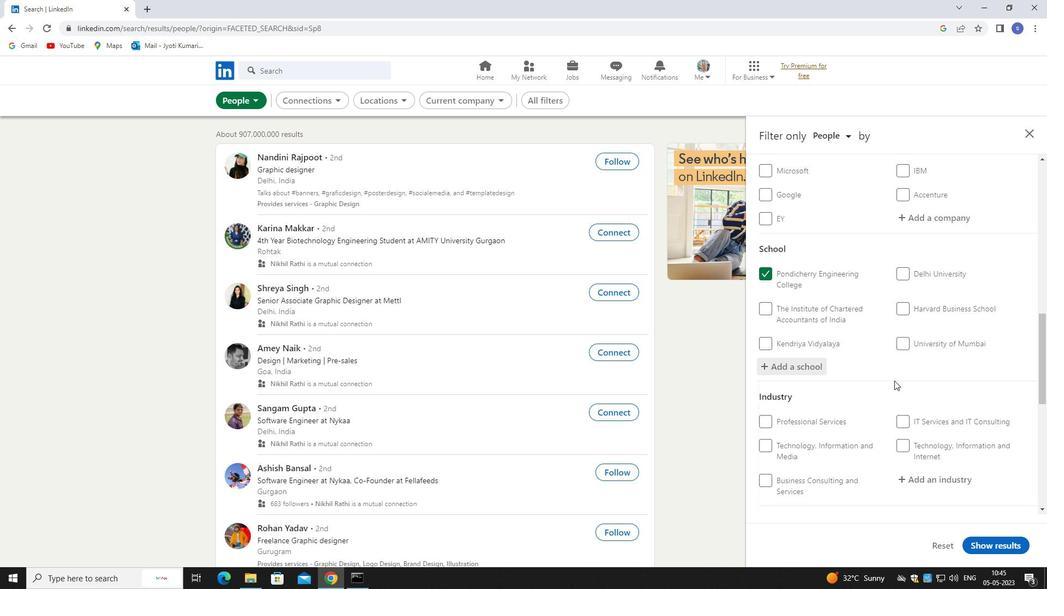 
Action: Mouse scrolled (895, 380) with delta (0, 0)
Screenshot: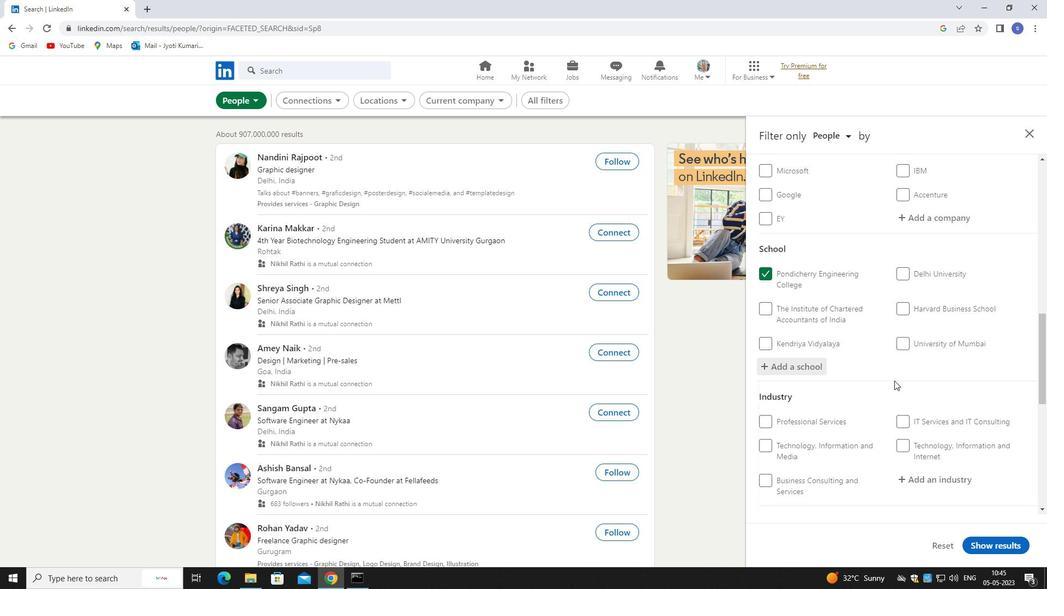 
Action: Mouse moved to (895, 382)
Screenshot: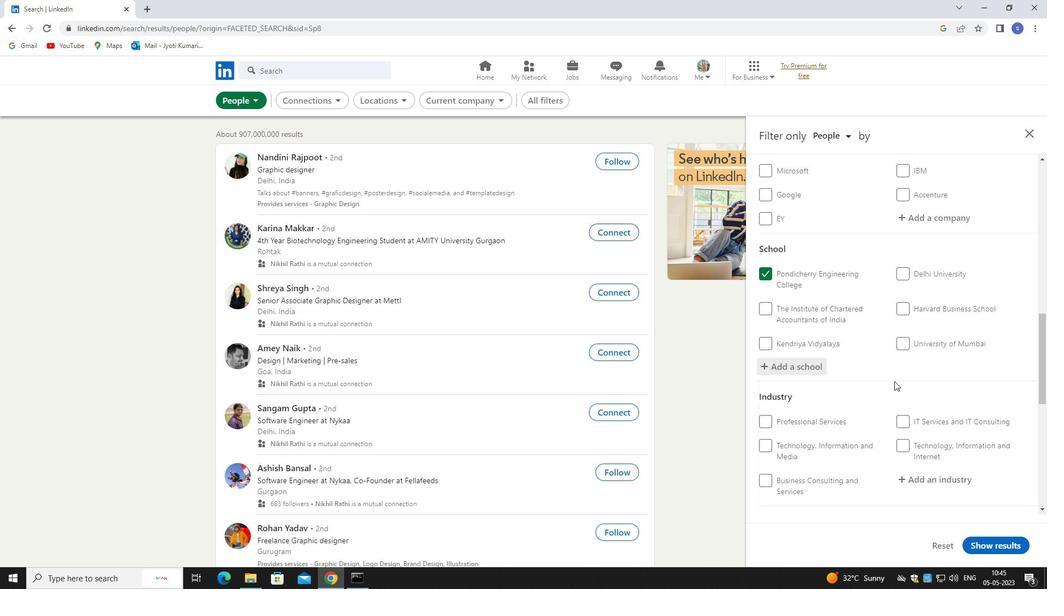 
Action: Mouse scrolled (895, 381) with delta (0, 0)
Screenshot: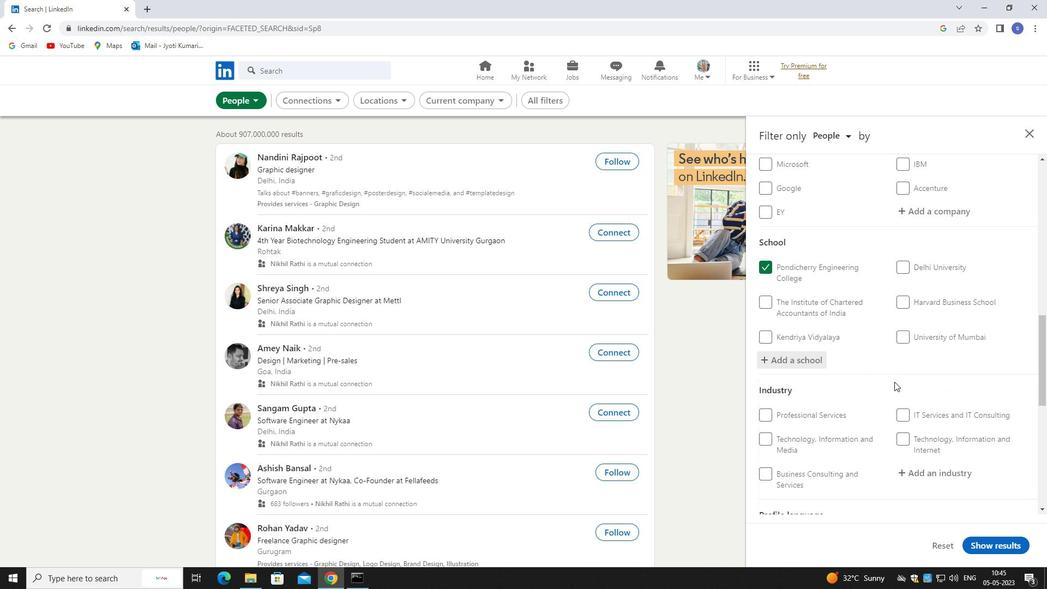 
Action: Mouse moved to (929, 319)
Screenshot: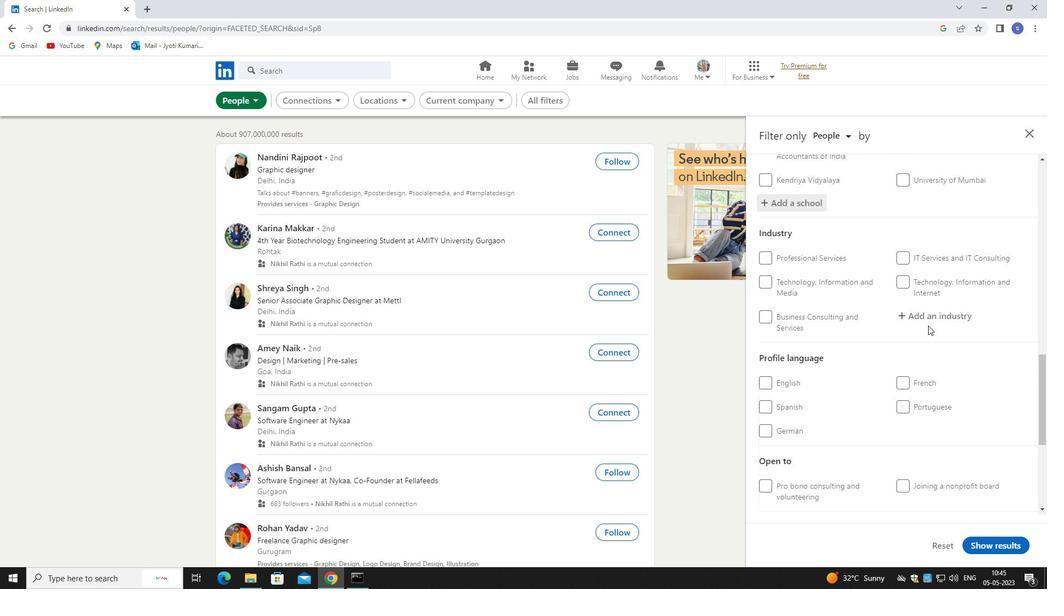 
Action: Mouse pressed left at (929, 319)
Screenshot: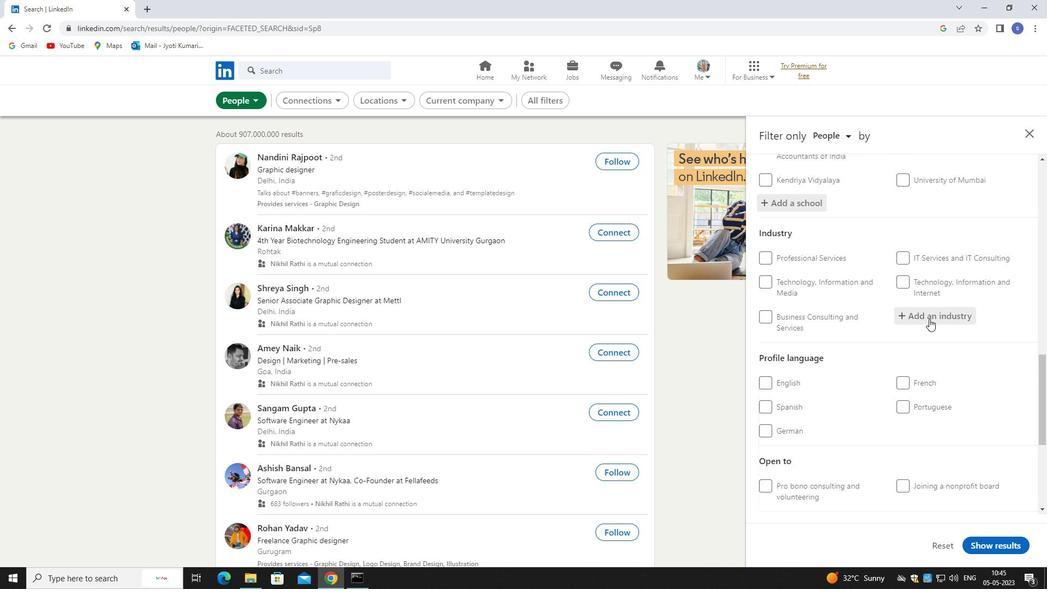 
Action: Mouse moved to (922, 311)
Screenshot: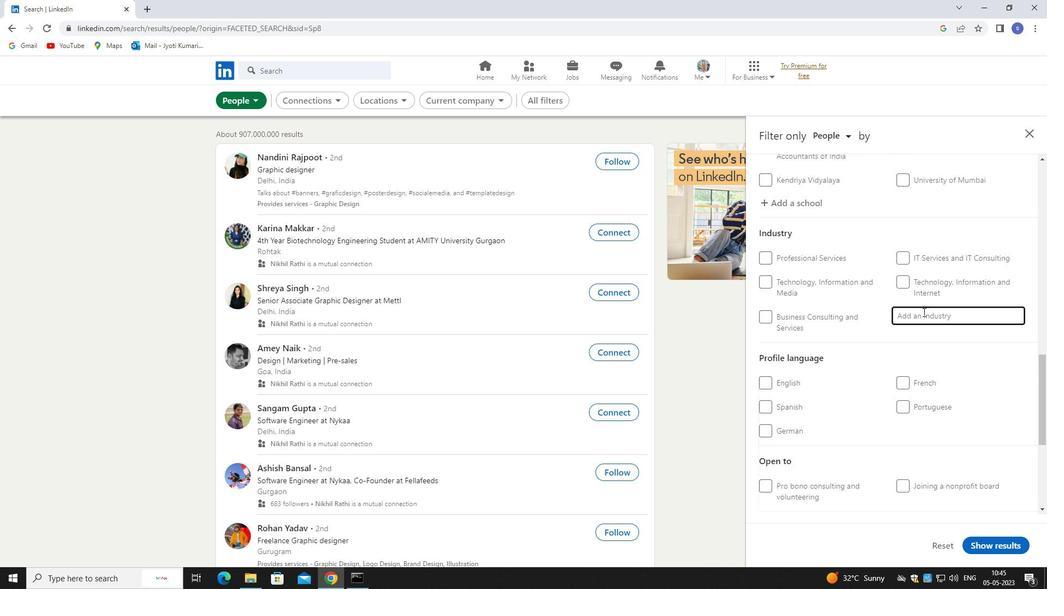 
Action: Key pressed transpo
Screenshot: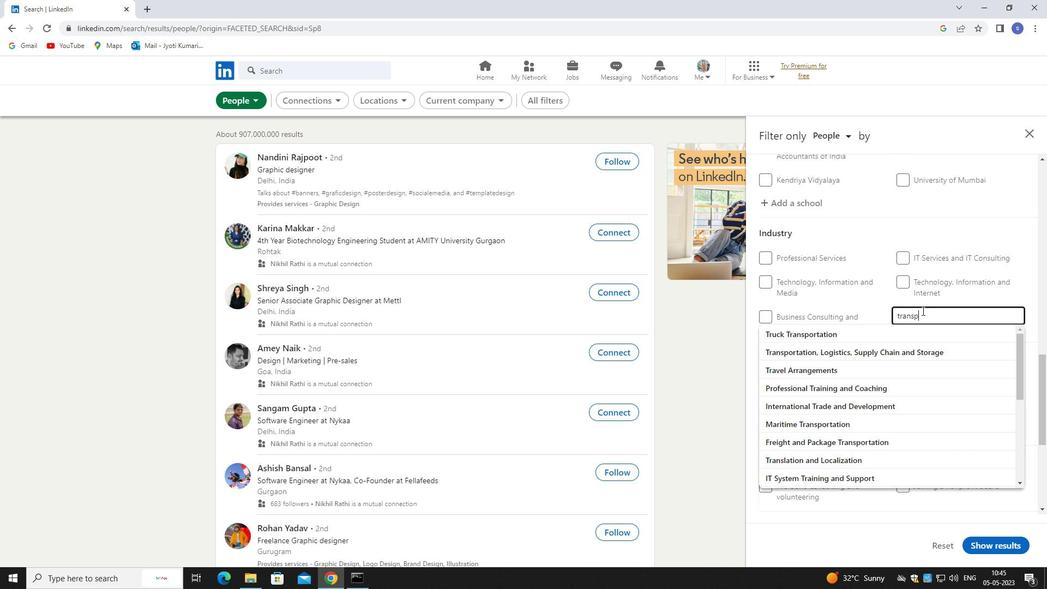 
Action: Mouse moved to (922, 311)
Screenshot: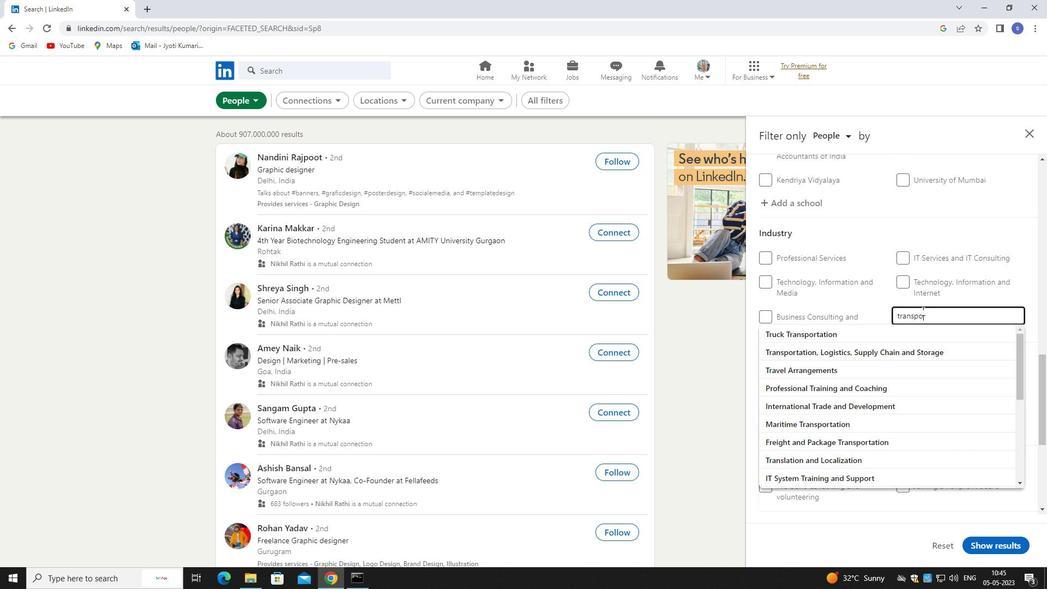 
Action: Key pressed r
Screenshot: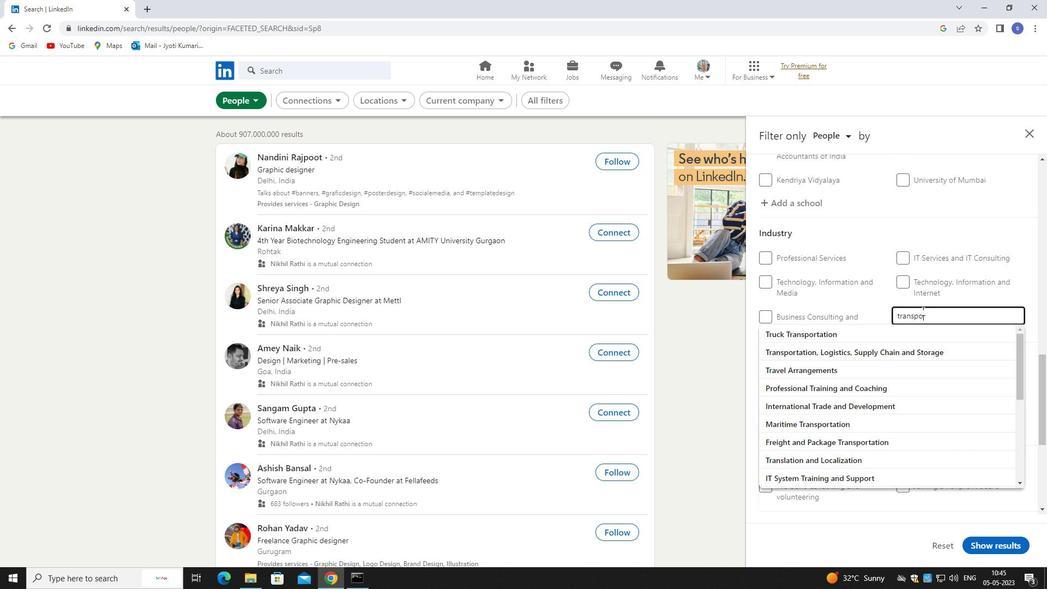 
Action: Mouse moved to (903, 355)
Screenshot: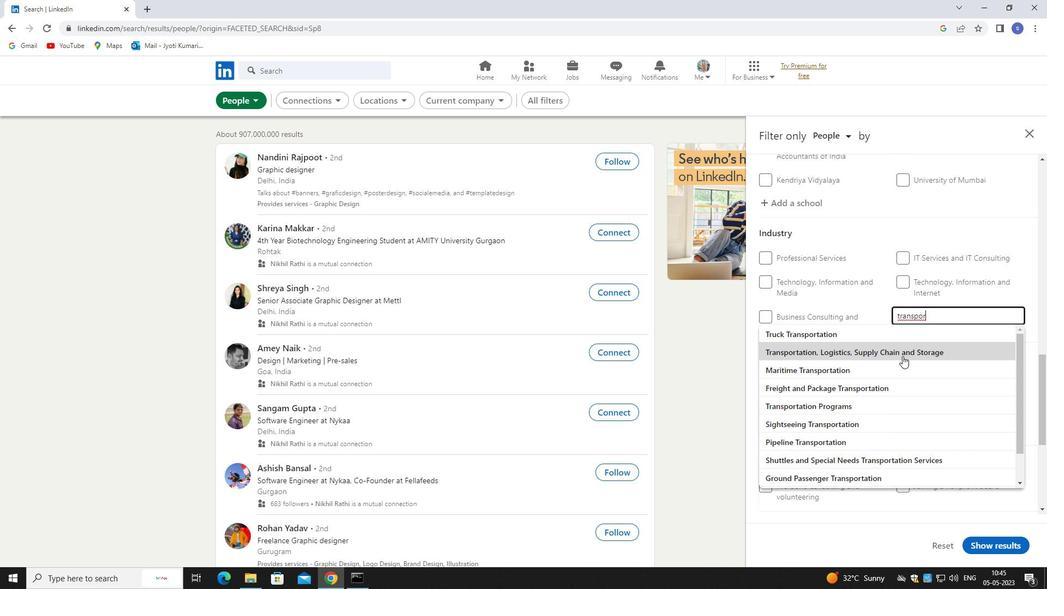 
Action: Mouse pressed left at (903, 355)
Screenshot: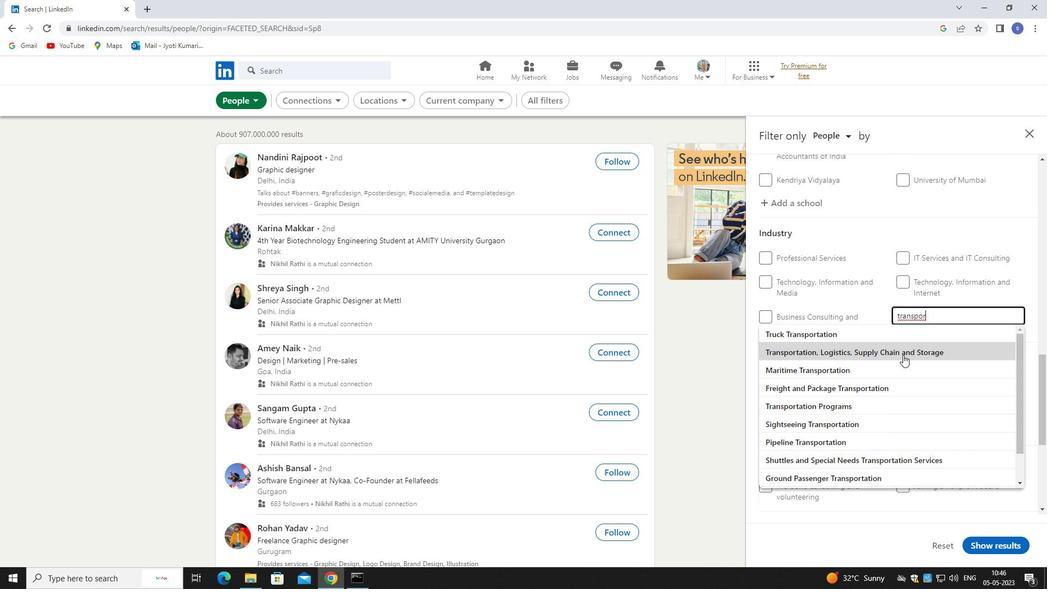 
Action: Mouse scrolled (903, 354) with delta (0, 0)
Screenshot: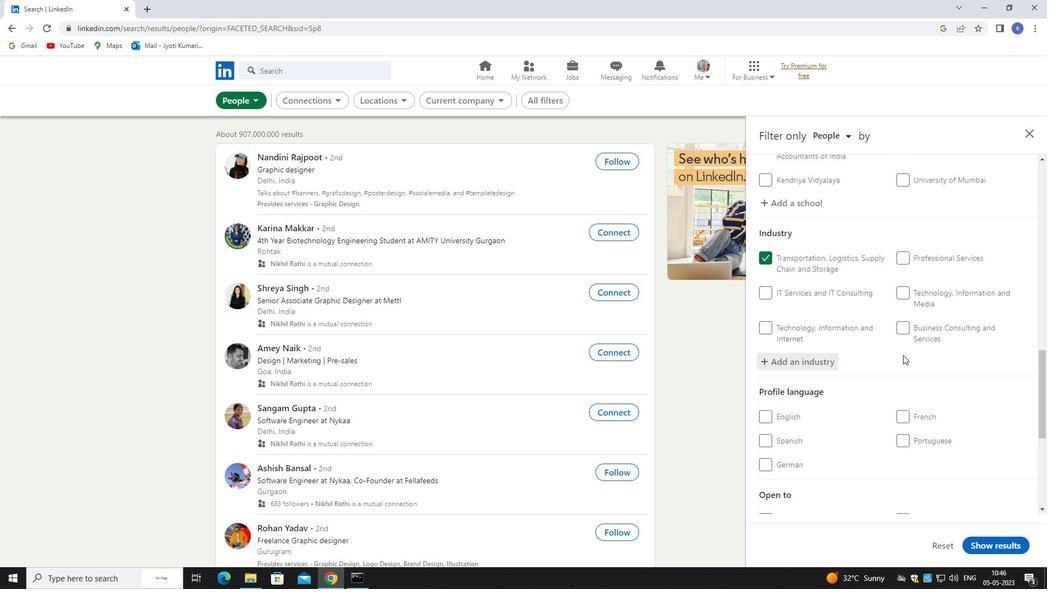 
Action: Mouse moved to (903, 355)
Screenshot: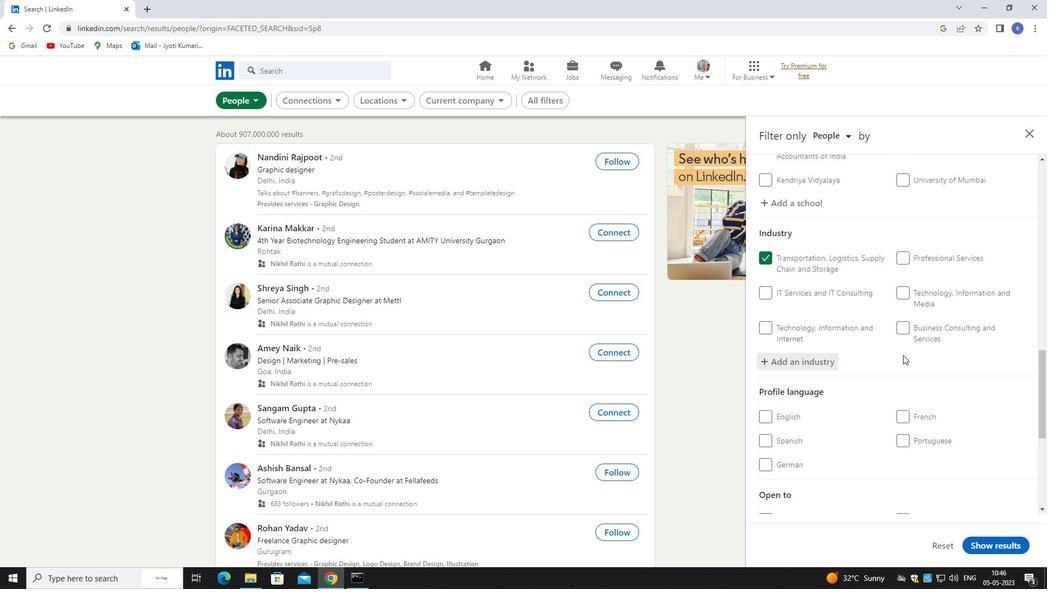 
Action: Mouse scrolled (903, 355) with delta (0, 0)
Screenshot: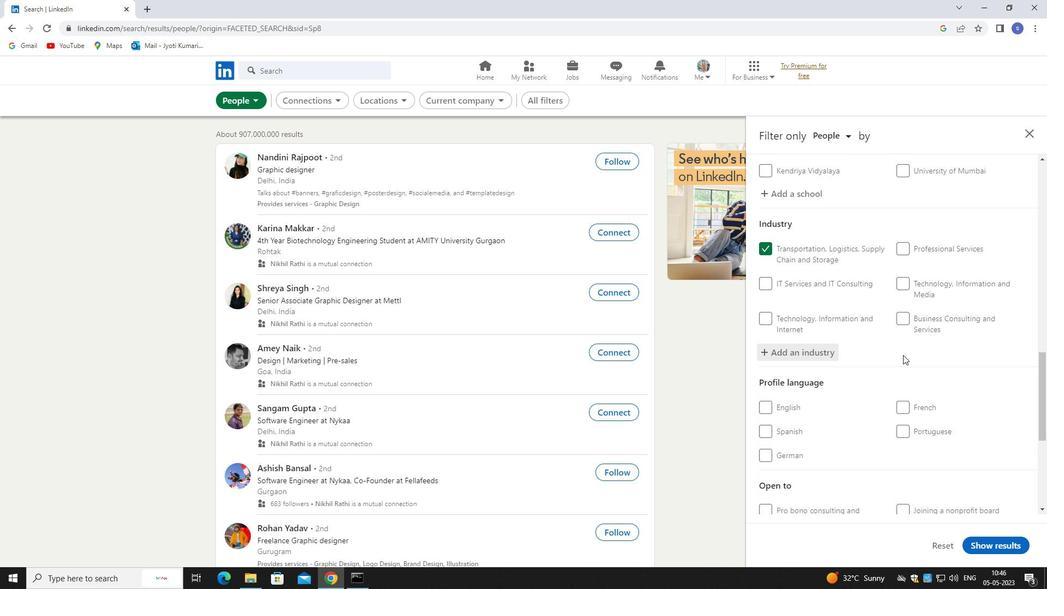 
Action: Mouse moved to (796, 302)
Screenshot: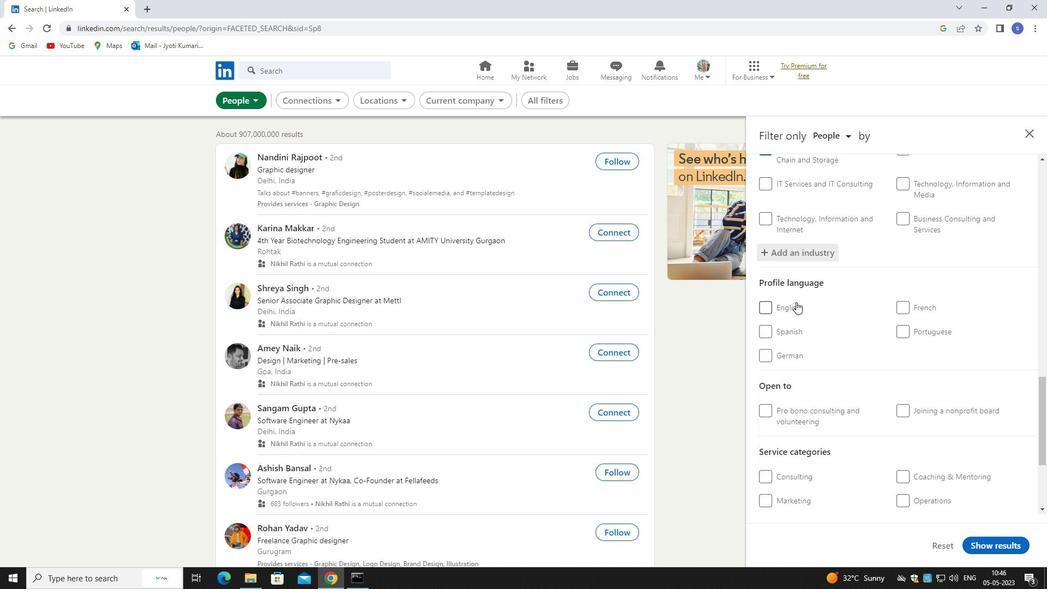 
Action: Mouse pressed left at (796, 302)
Screenshot: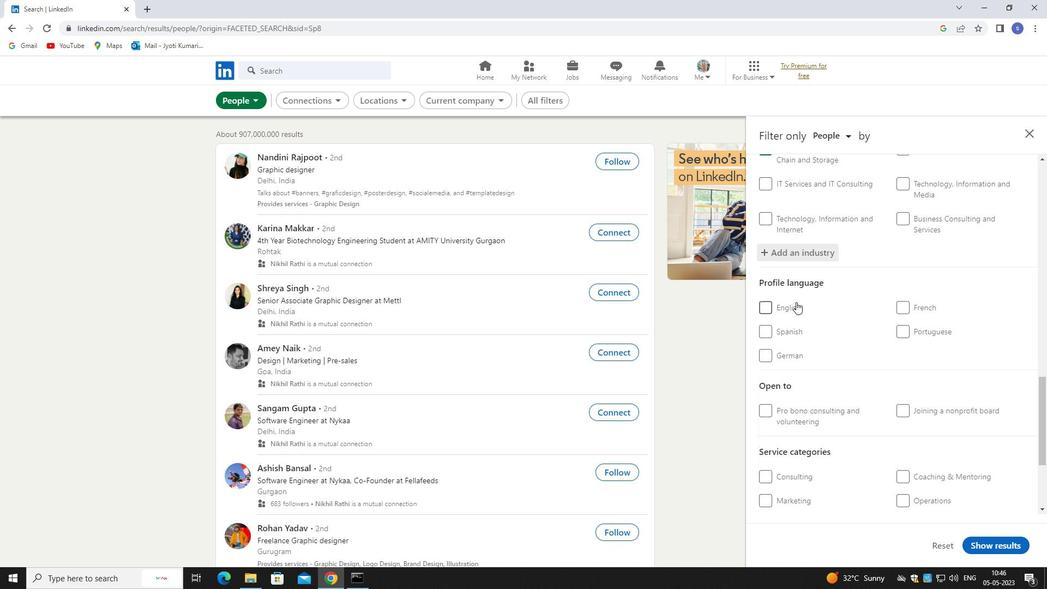 
Action: Mouse moved to (821, 366)
Screenshot: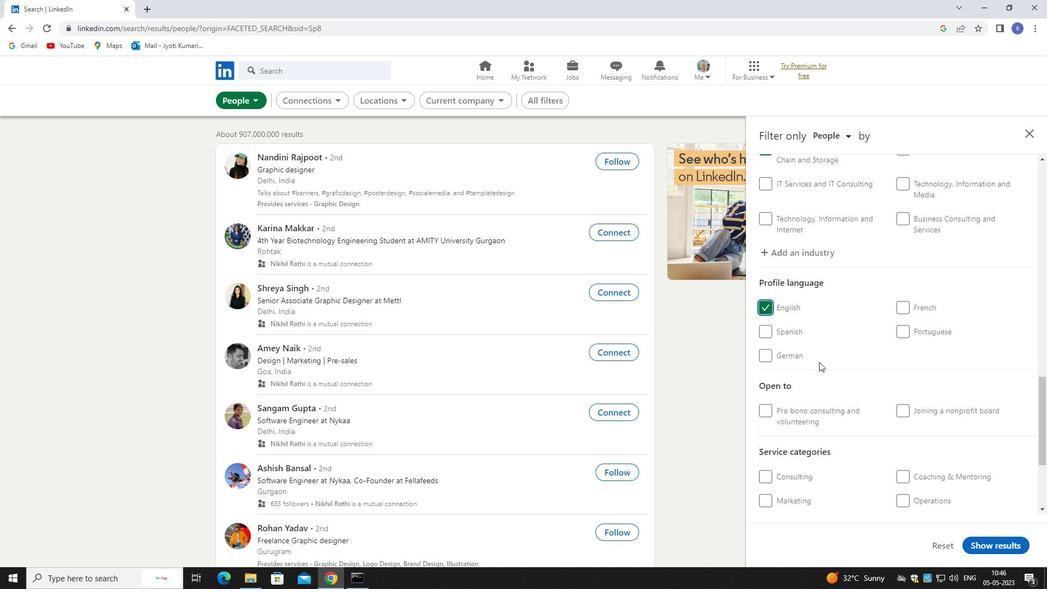 
Action: Mouse scrolled (821, 365) with delta (0, 0)
Screenshot: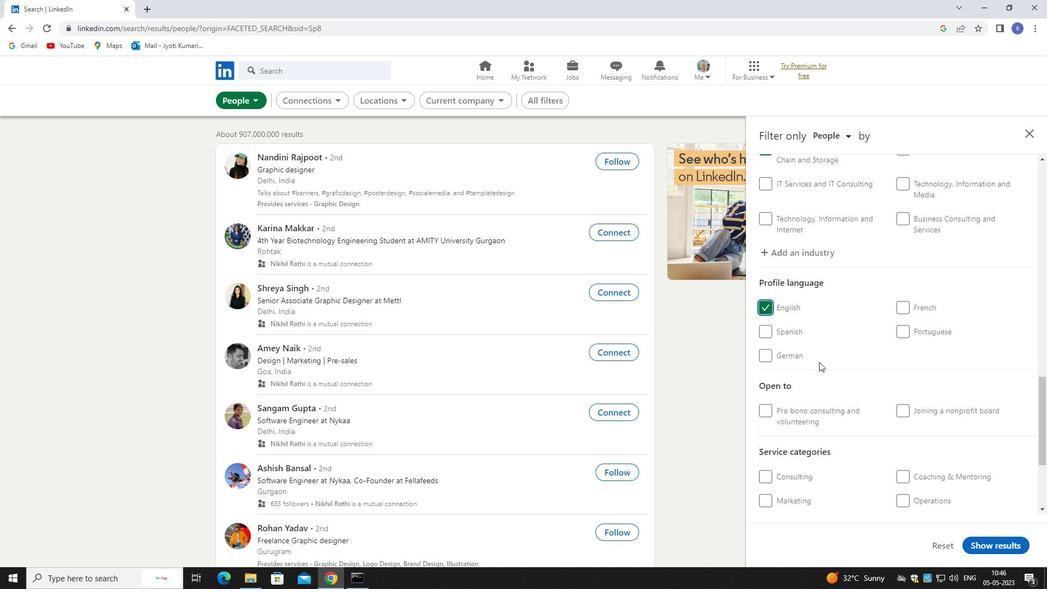 
Action: Mouse moved to (823, 367)
Screenshot: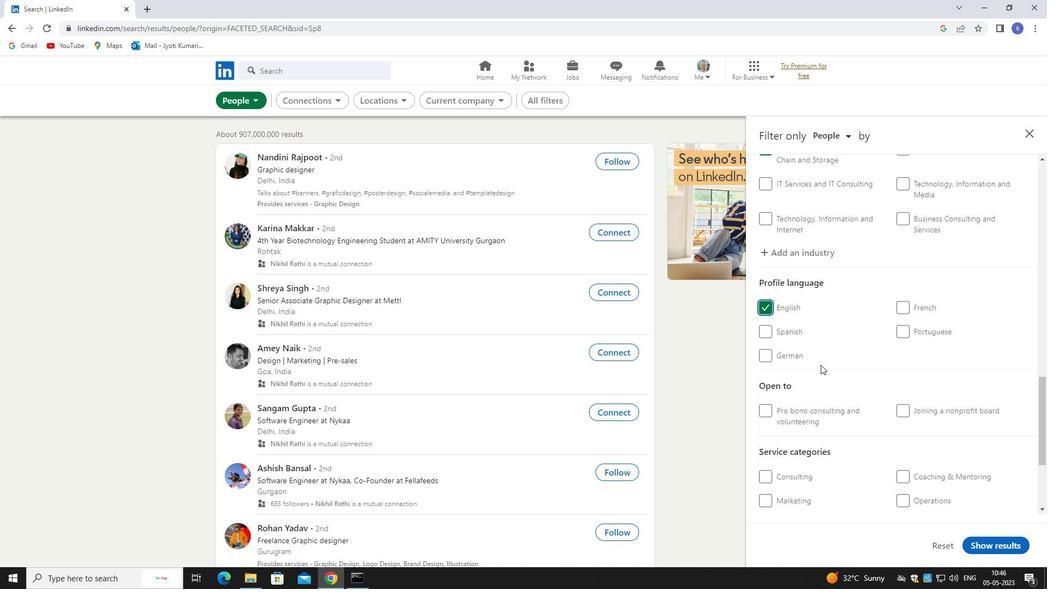 
Action: Mouse scrolled (823, 367) with delta (0, 0)
Screenshot: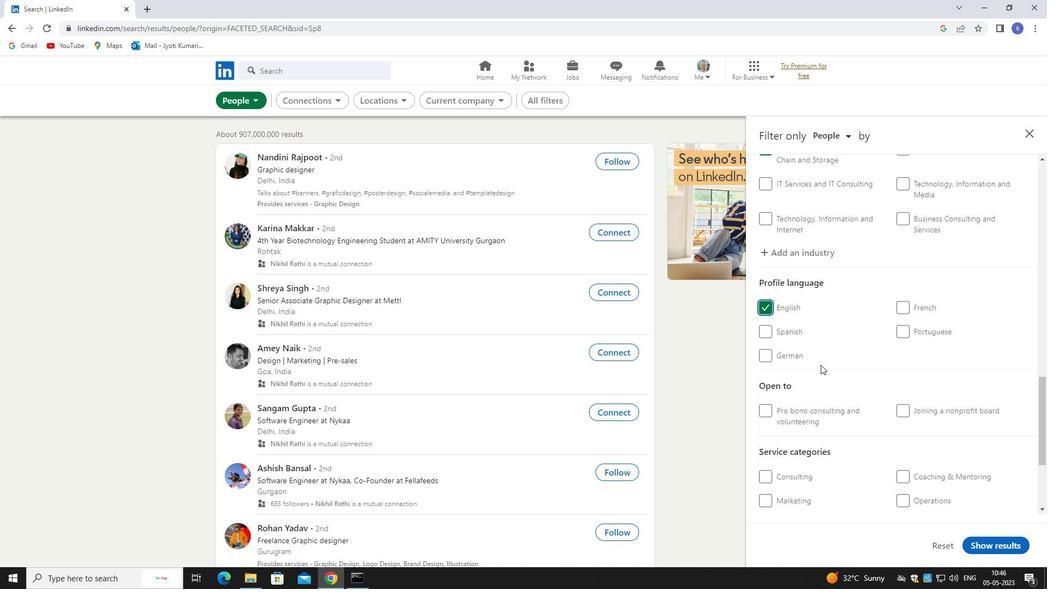 
Action: Mouse moved to (823, 368)
Screenshot: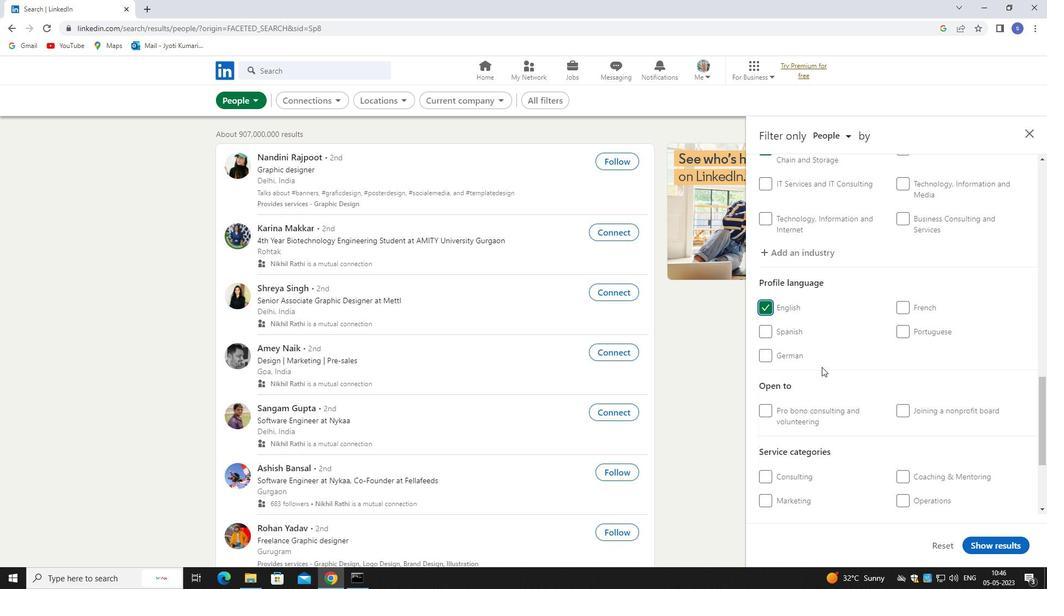 
Action: Mouse scrolled (823, 367) with delta (0, 0)
Screenshot: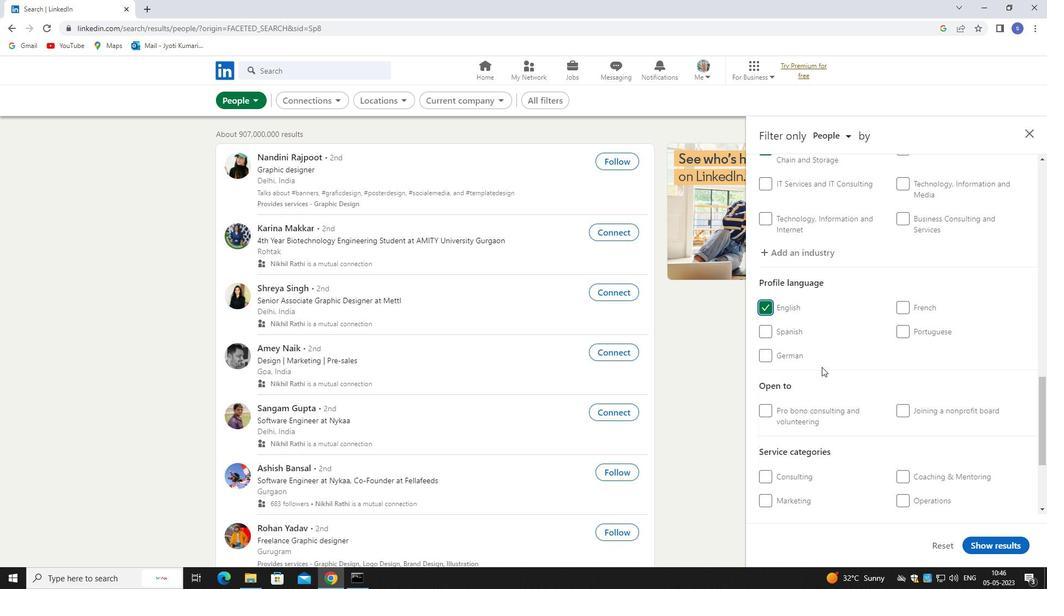 
Action: Mouse moved to (824, 369)
Screenshot: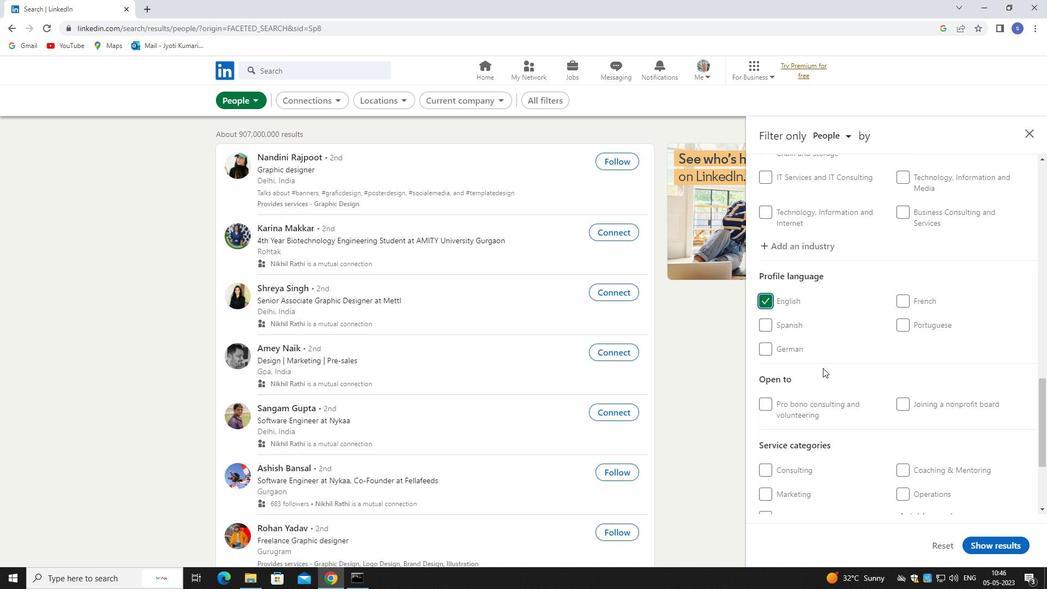 
Action: Mouse scrolled (824, 368) with delta (0, 0)
Screenshot: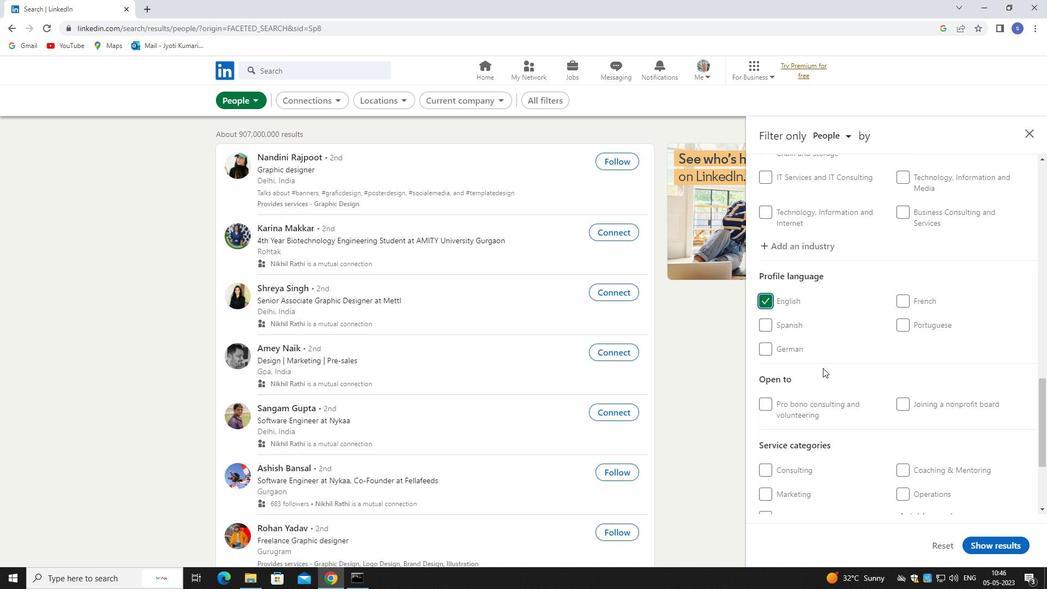 
Action: Mouse moved to (925, 365)
Screenshot: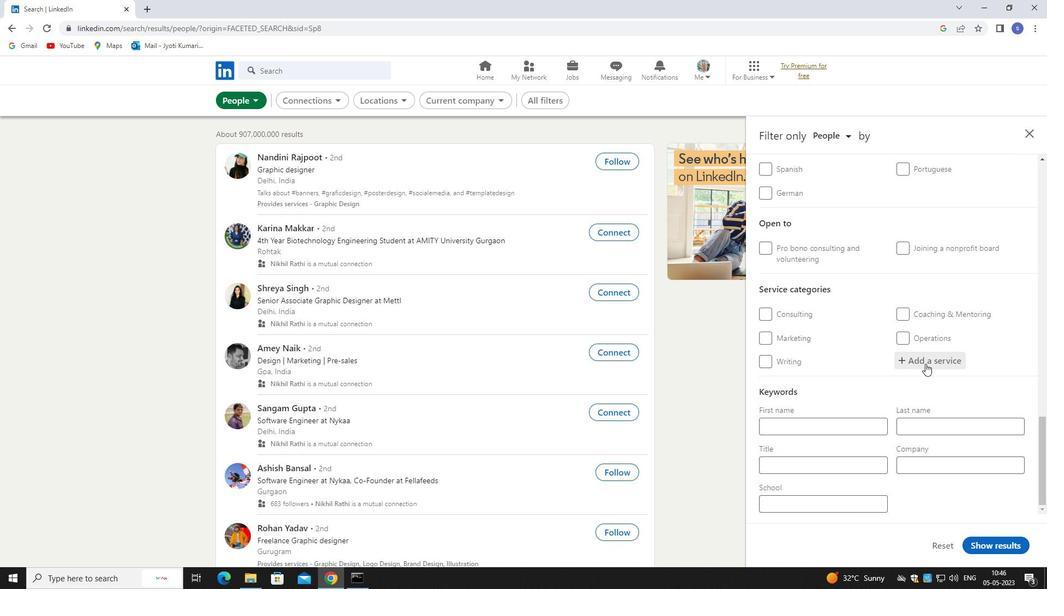 
Action: Mouse pressed left at (925, 365)
Screenshot: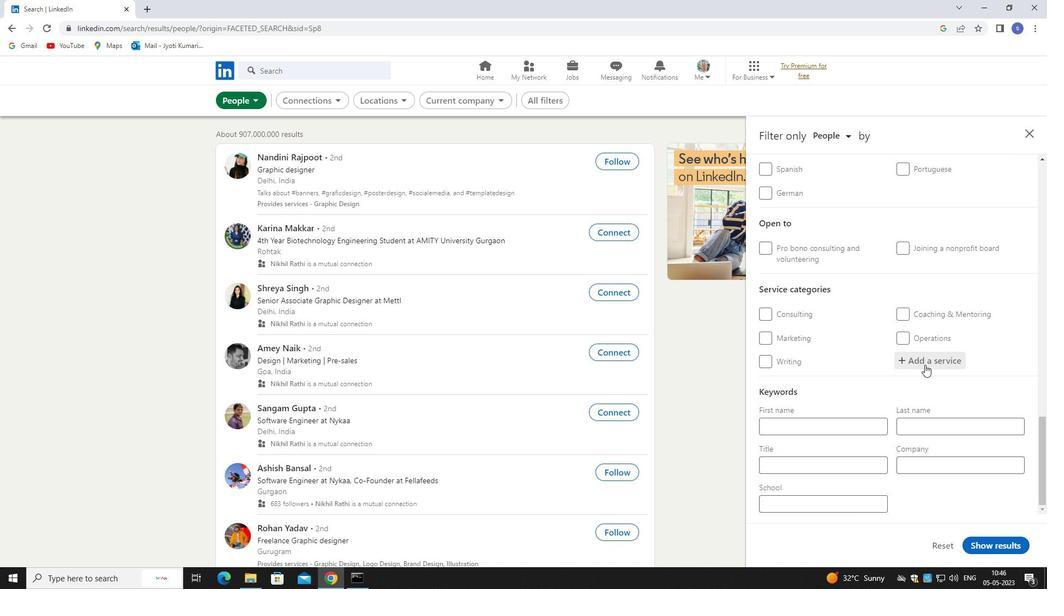 
Action: Mouse moved to (926, 366)
Screenshot: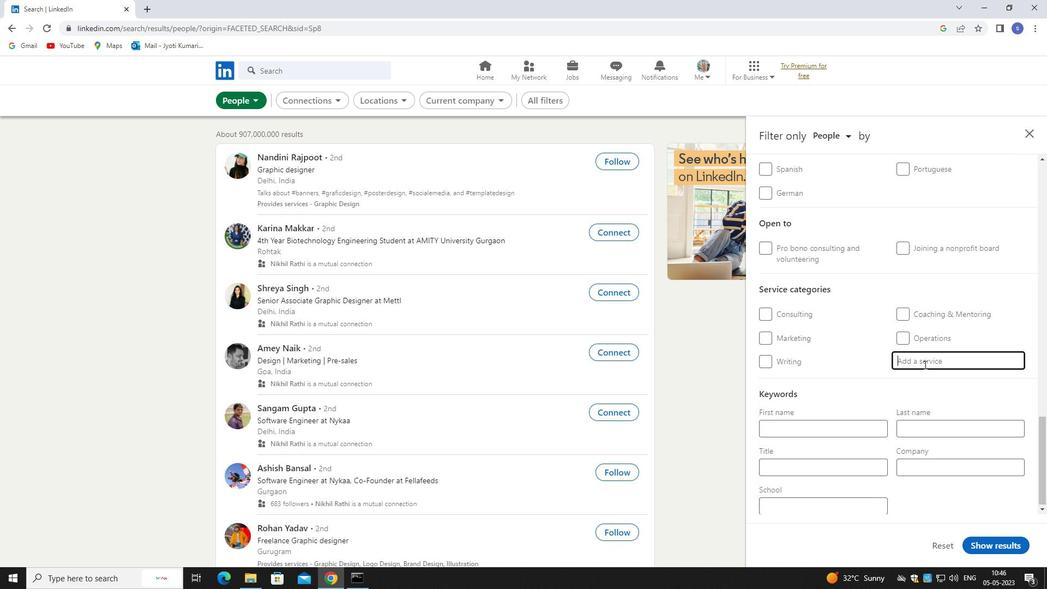 
Action: Key pressed assis
Screenshot: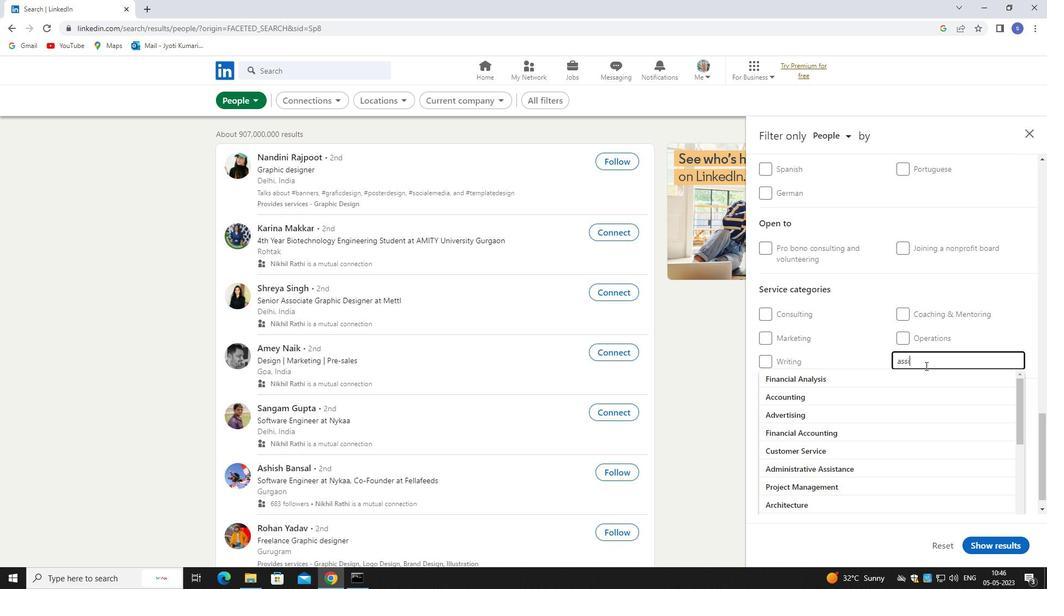 
Action: Mouse moved to (929, 384)
Screenshot: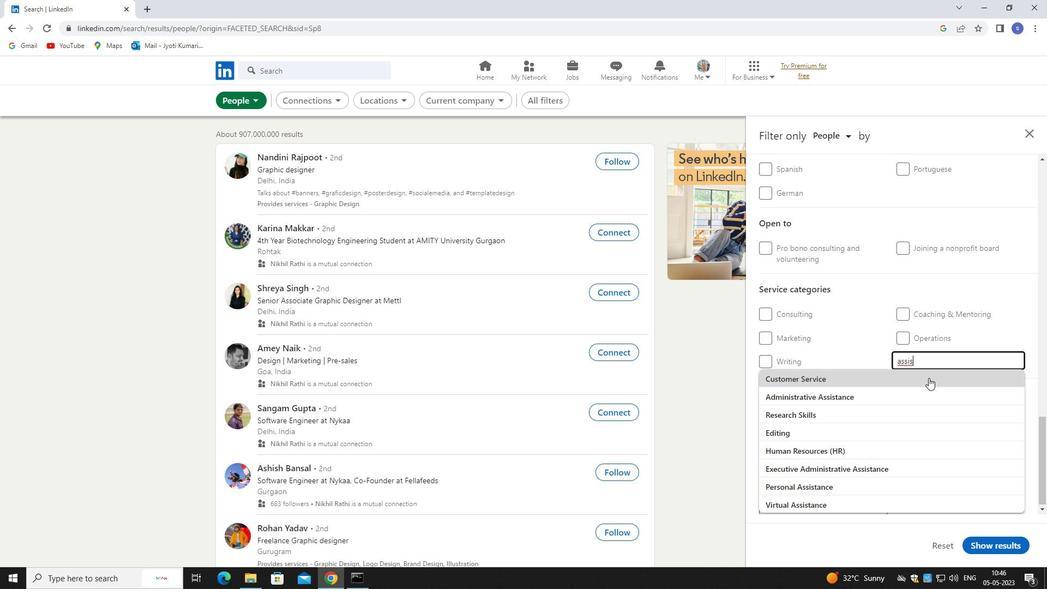
Action: Key pressed tance
Screenshot: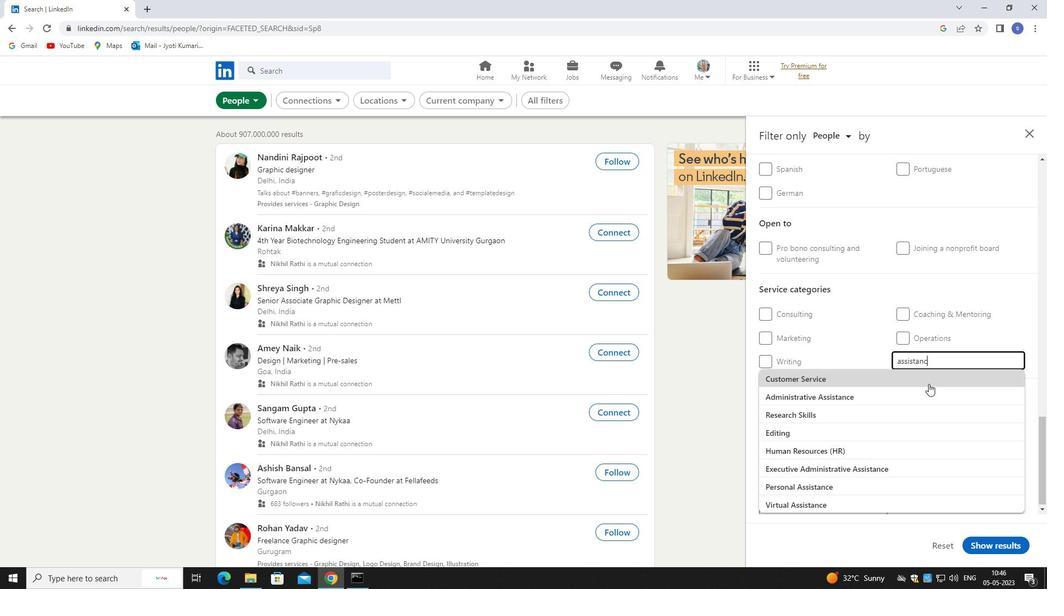 
Action: Mouse moved to (932, 372)
Screenshot: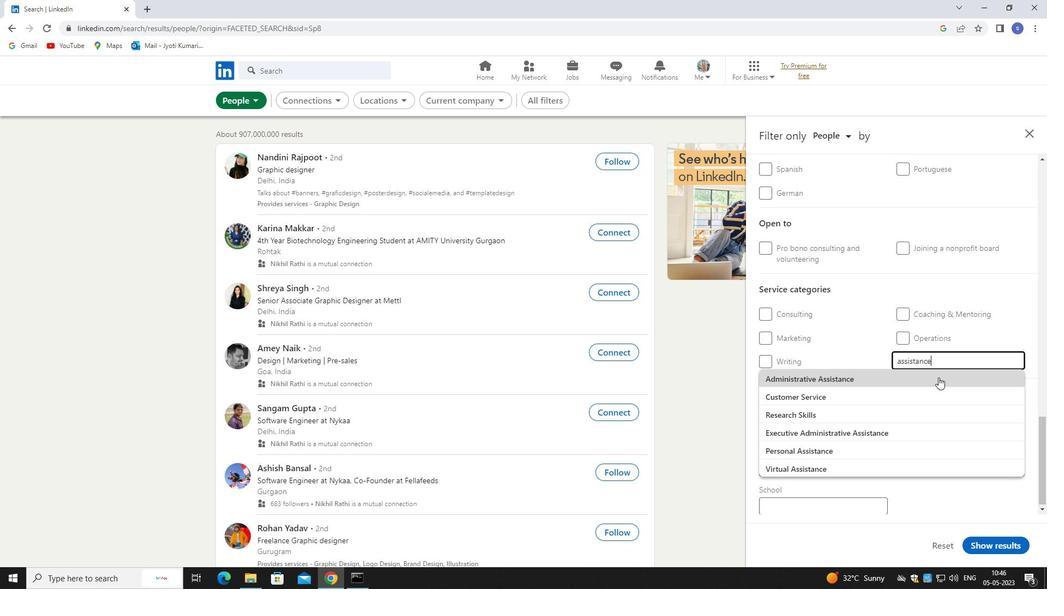 
Action: Key pressed <Key.enter>
Screenshot: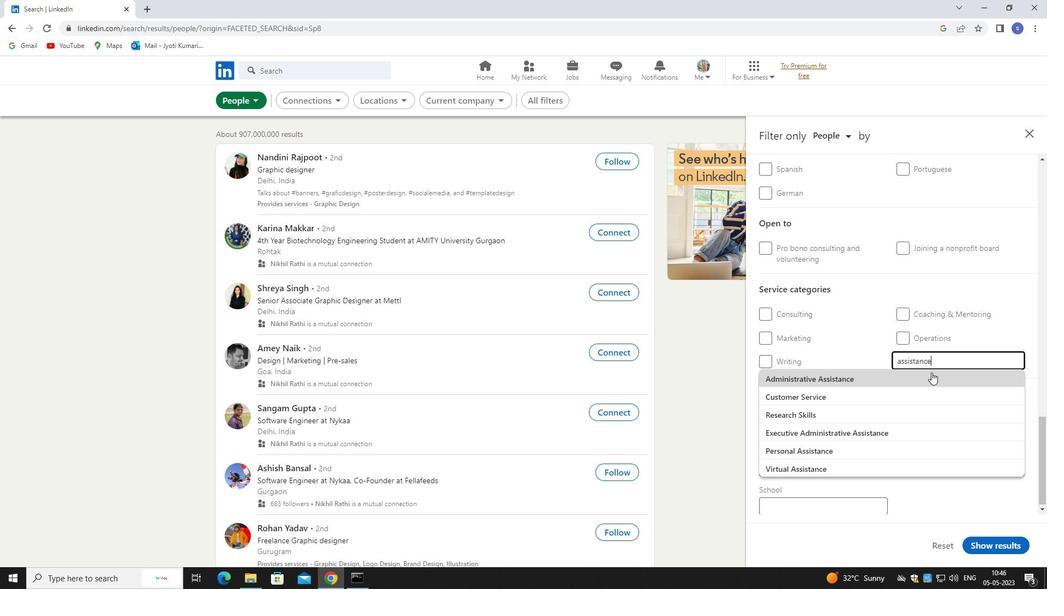 
Action: Mouse scrolled (932, 372) with delta (0, 0)
Screenshot: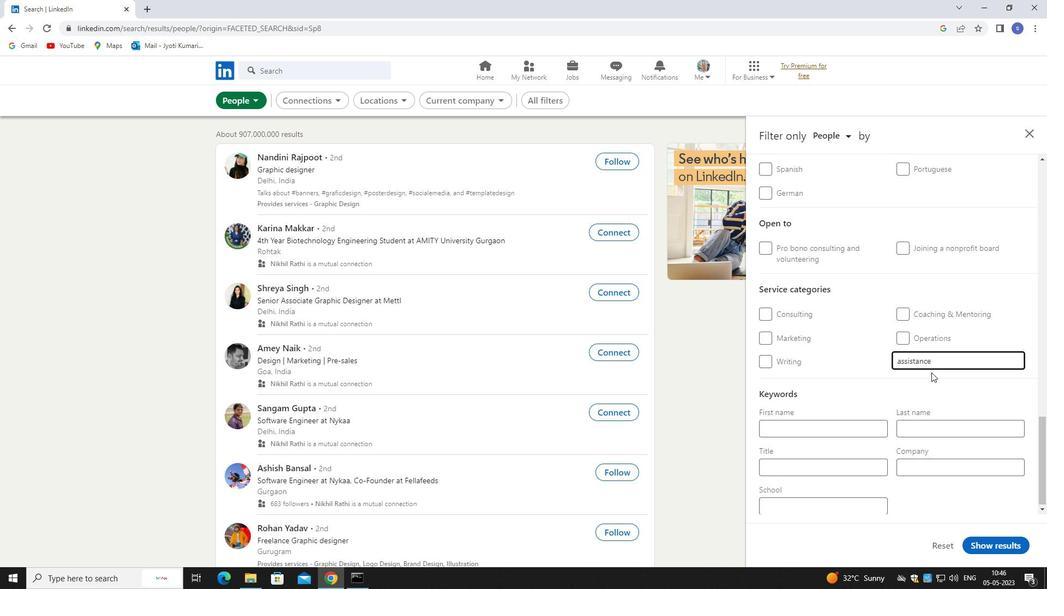 
Action: Mouse moved to (932, 373)
Screenshot: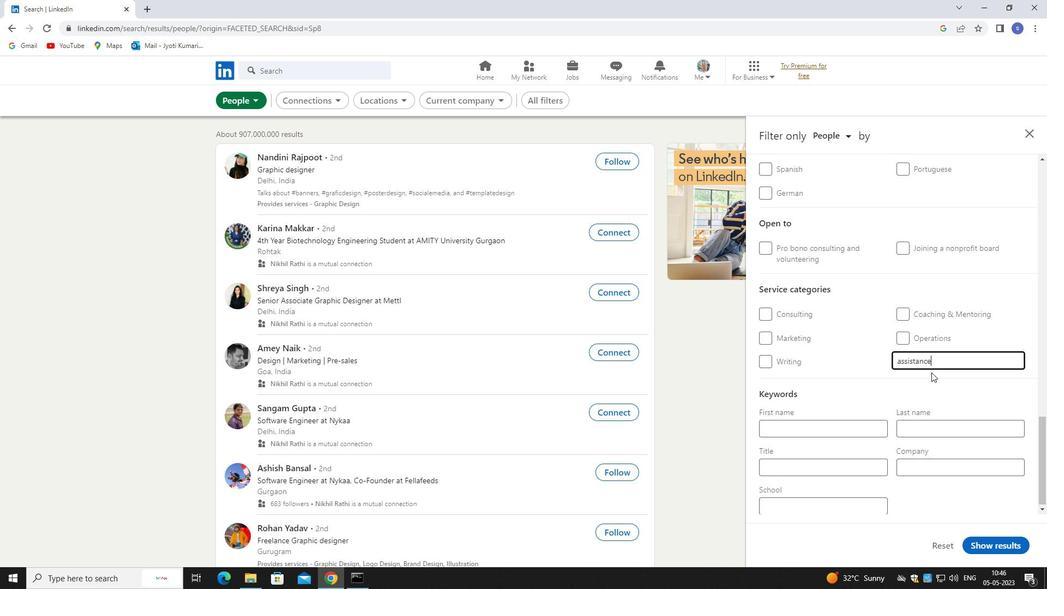 
Action: Mouse scrolled (932, 372) with delta (0, 0)
Screenshot: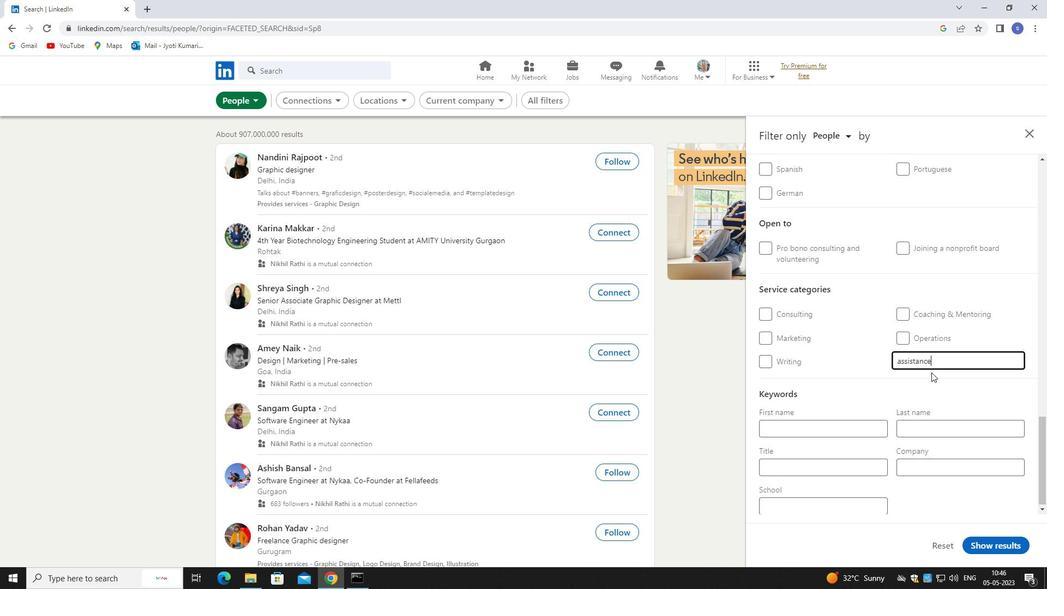 
Action: Mouse moved to (799, 465)
Screenshot: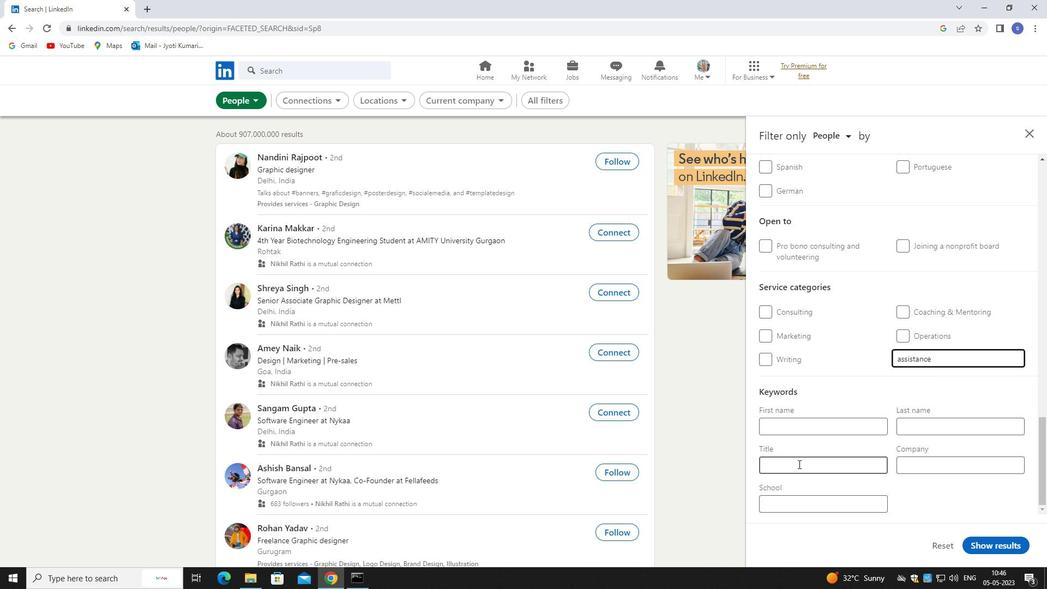 
Action: Mouse pressed left at (799, 465)
Screenshot: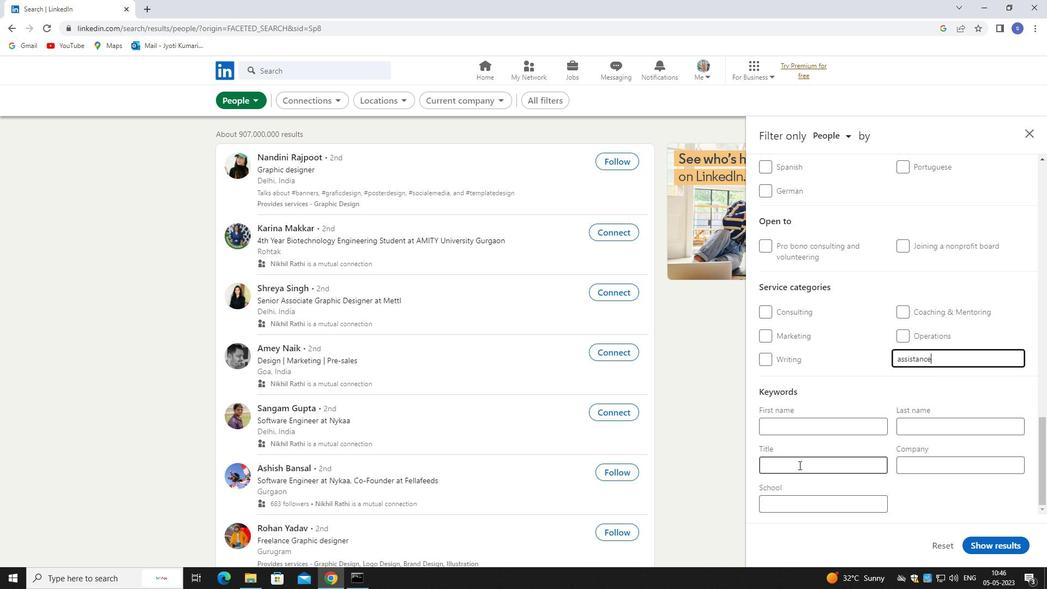 
Action: Mouse moved to (800, 466)
Screenshot: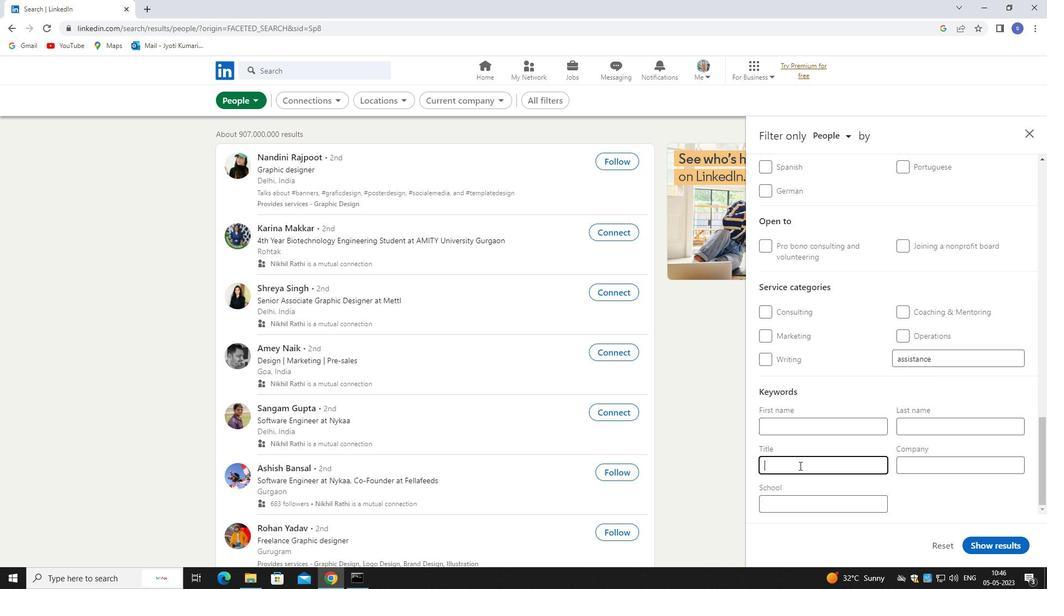 
Action: Key pressed <Key.shift>FUNERAL<Key.space><Key.shift>ATTENDANT
Screenshot: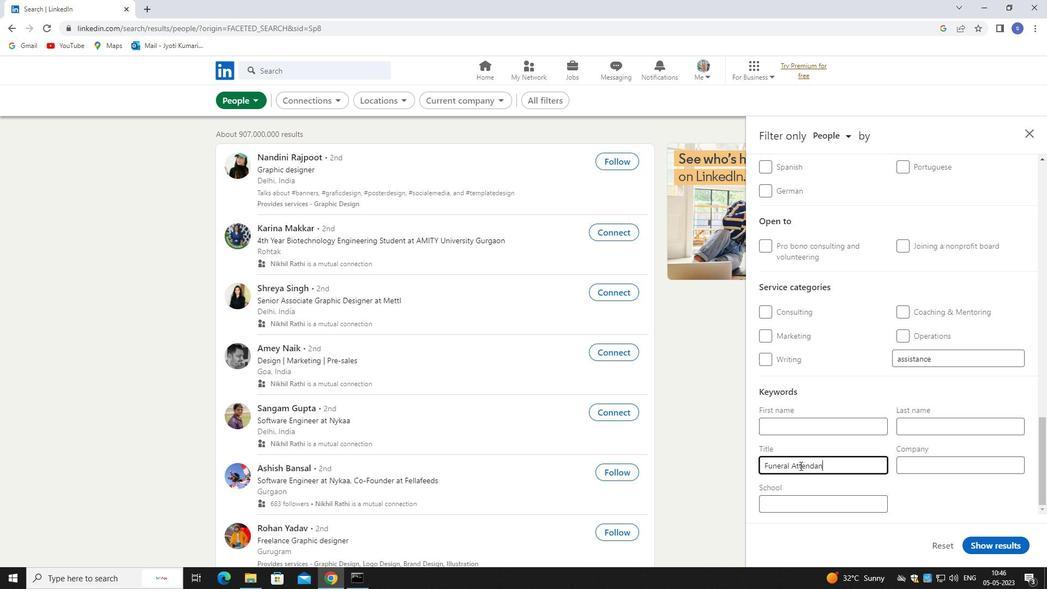 
Action: Mouse moved to (990, 545)
Screenshot: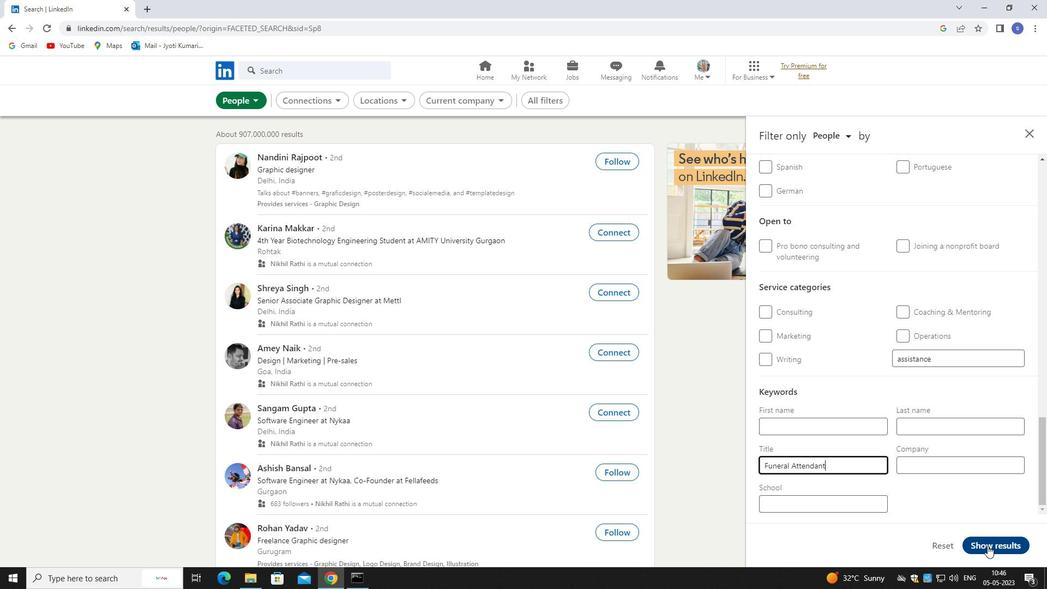 
Action: Mouse pressed left at (990, 545)
Screenshot: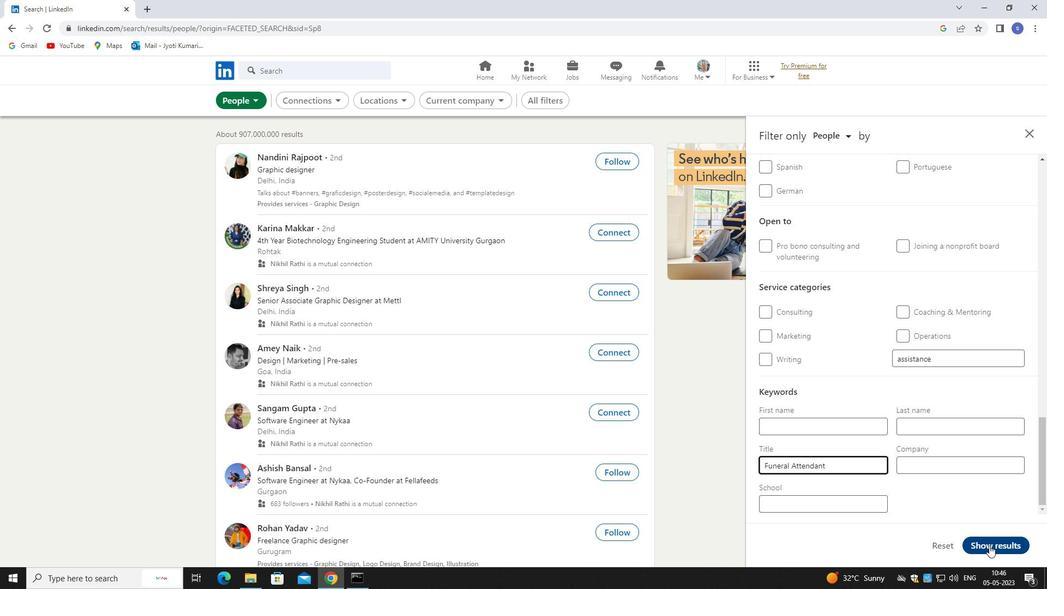 
Action: Mouse moved to (981, 533)
Screenshot: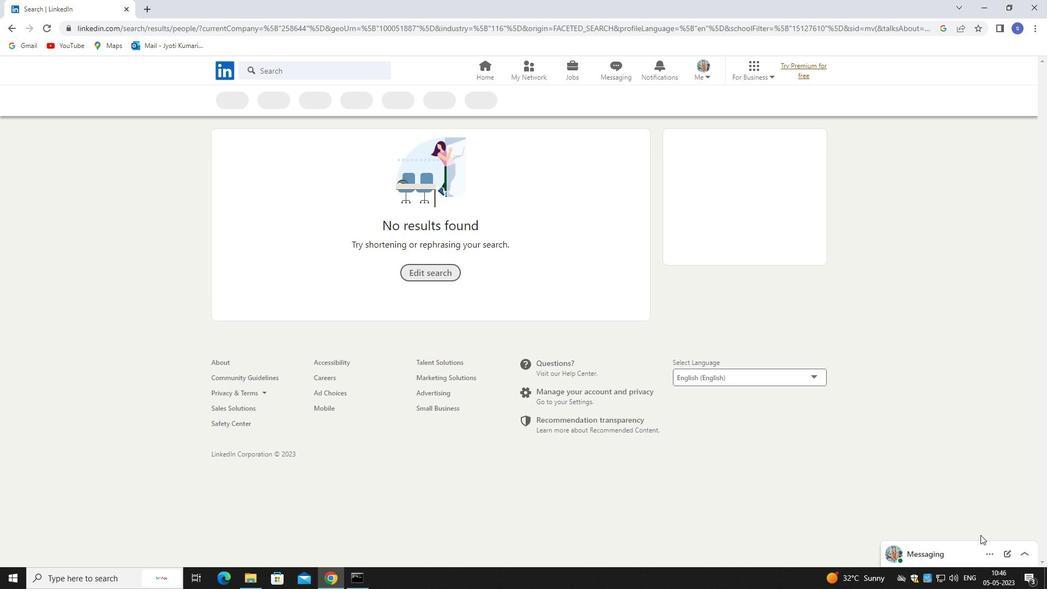 
